 Task: Look for space in Banī Mazār, Egypt from 7th July, 2023 to 14th July, 2023 for 1 adult in price range Rs.6000 to Rs.14000. Place can be shared room with 1  bedroom having 1 bed and 1 bathroom. Property type can be house, flat, guest house, hotel. Amenities needed are: washing machine. Booking option can be shelf check-in. Required host language is English.
Action: Mouse moved to (449, 87)
Screenshot: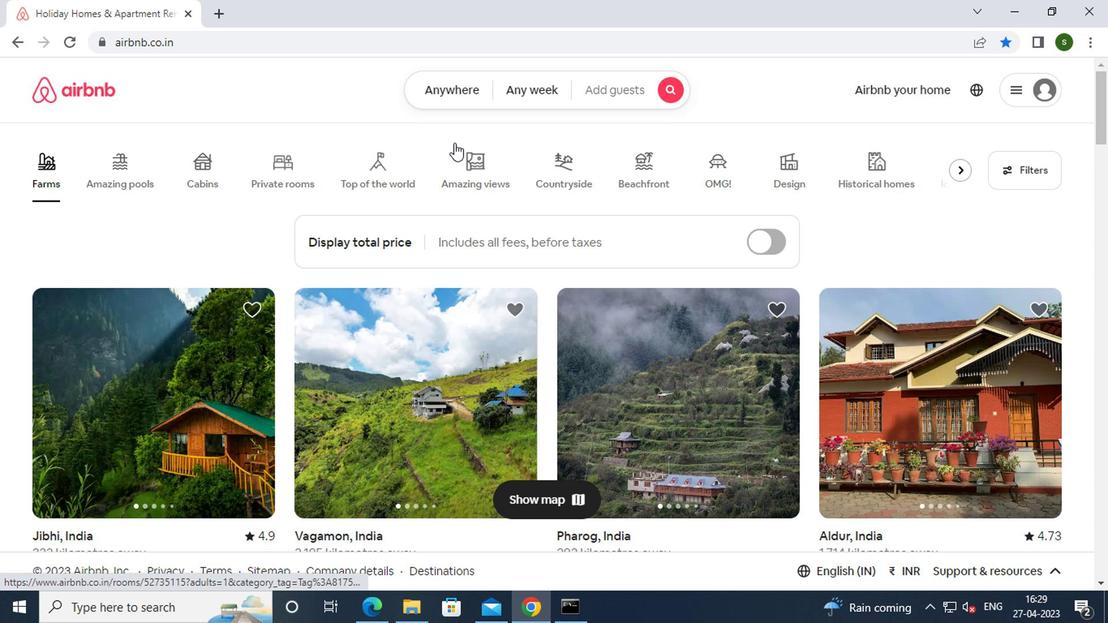 
Action: Mouse pressed left at (449, 87)
Screenshot: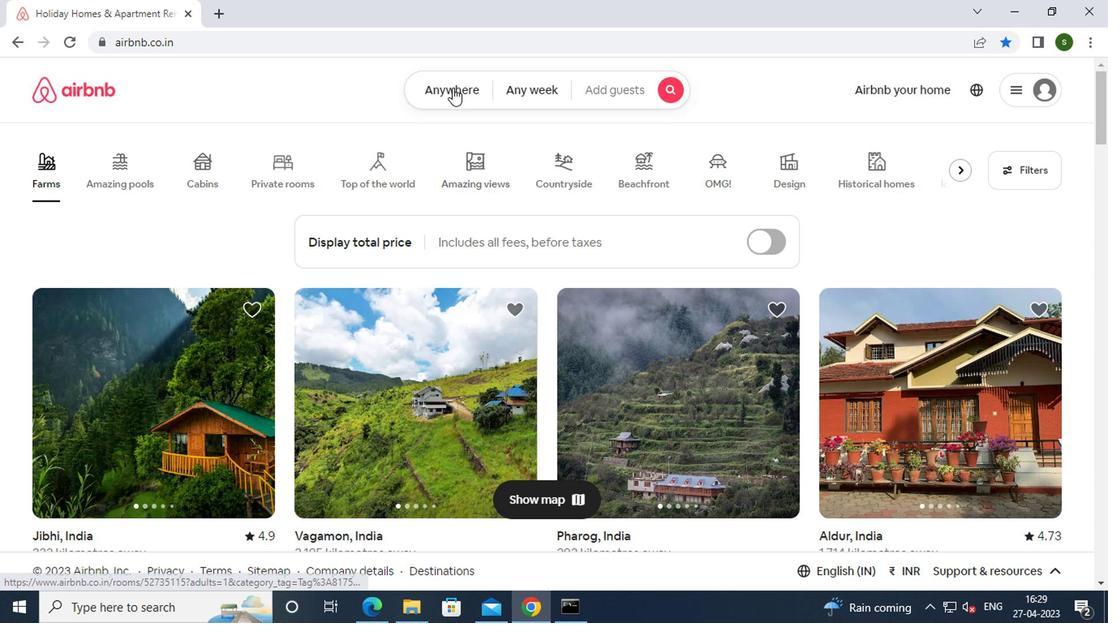 
Action: Mouse moved to (297, 148)
Screenshot: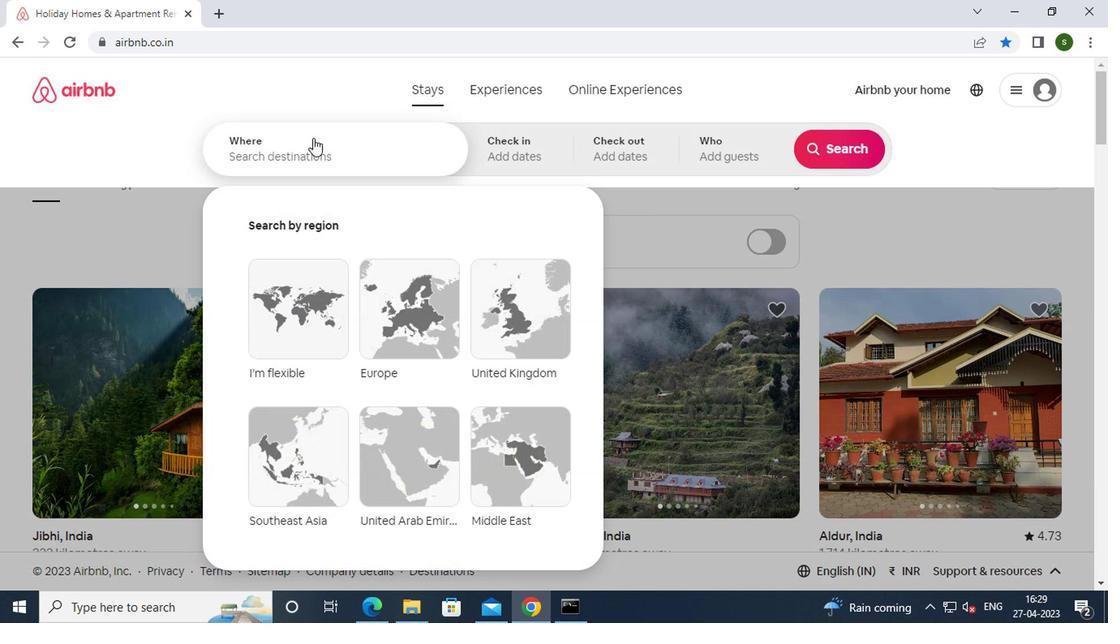 
Action: Mouse pressed left at (297, 148)
Screenshot: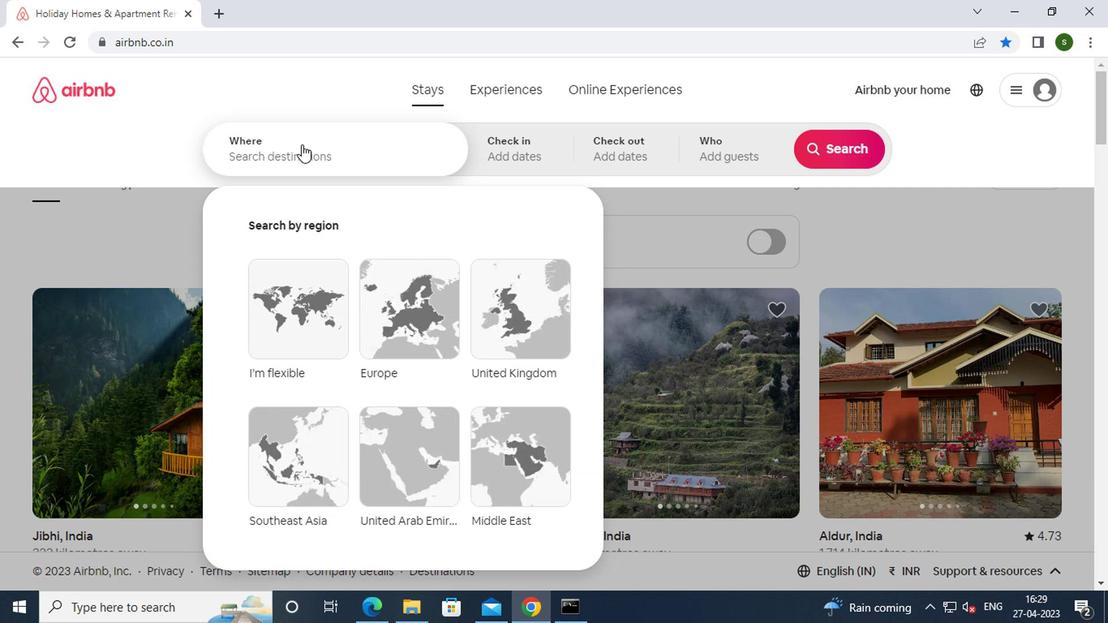 
Action: Key pressed b<Key.caps_lock>ani<Key.space><Key.caps_lock>m<Key.caps_lock>azar
Screenshot: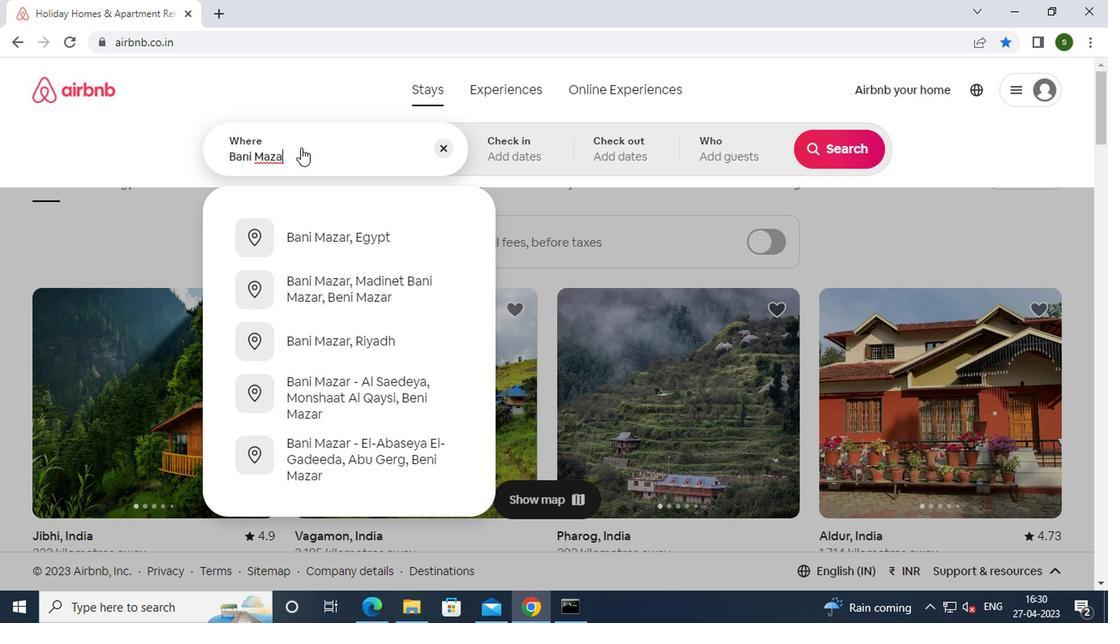 
Action: Mouse moved to (334, 228)
Screenshot: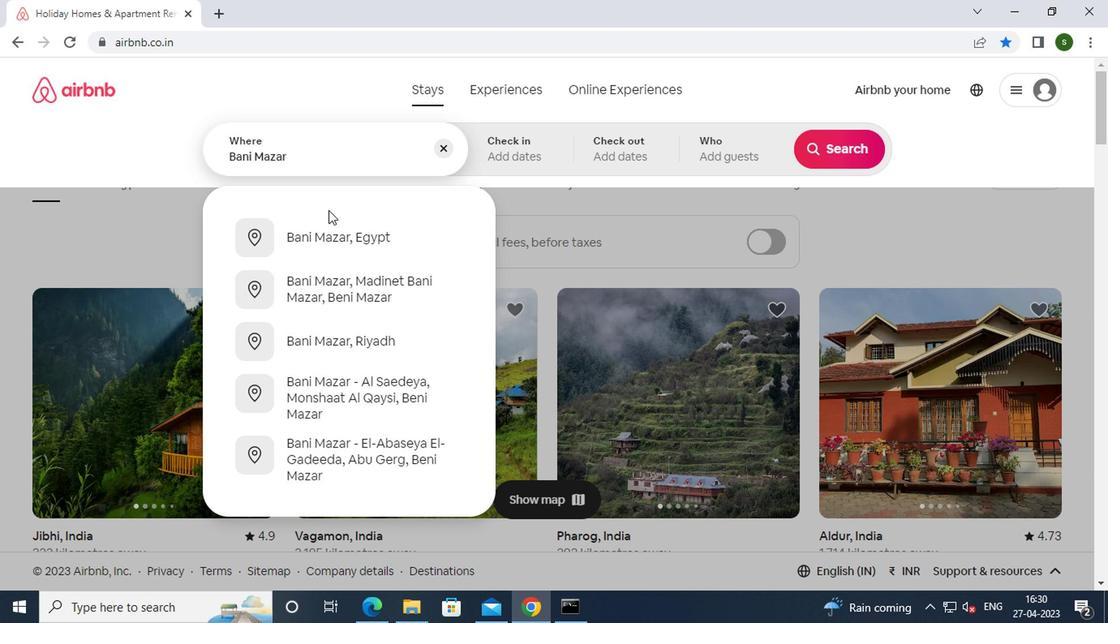 
Action: Mouse pressed left at (334, 228)
Screenshot: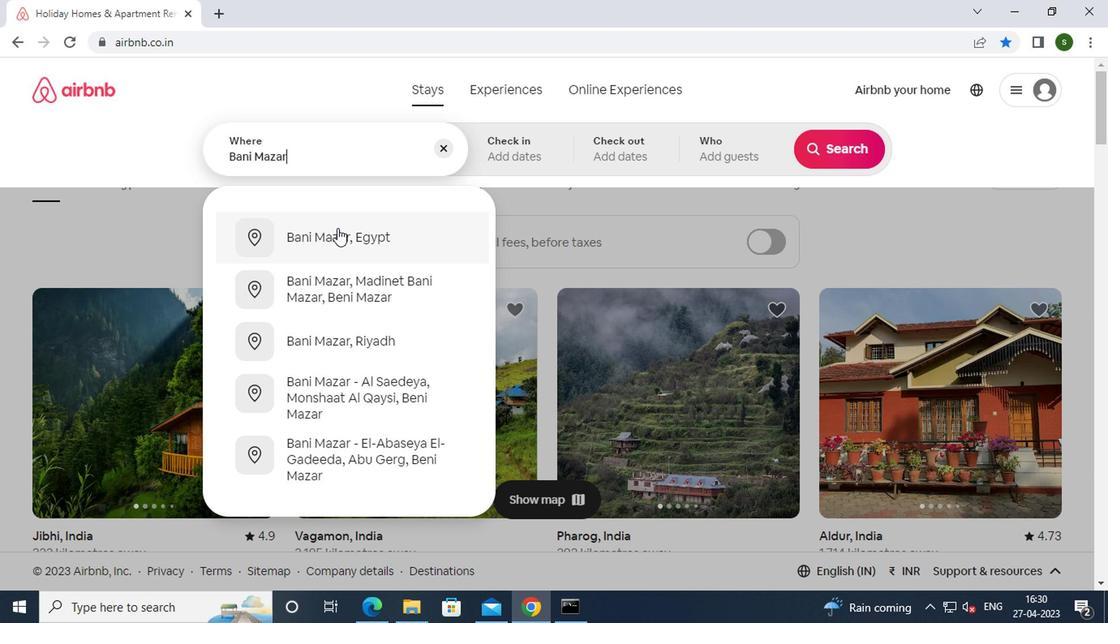 
Action: Mouse moved to (822, 278)
Screenshot: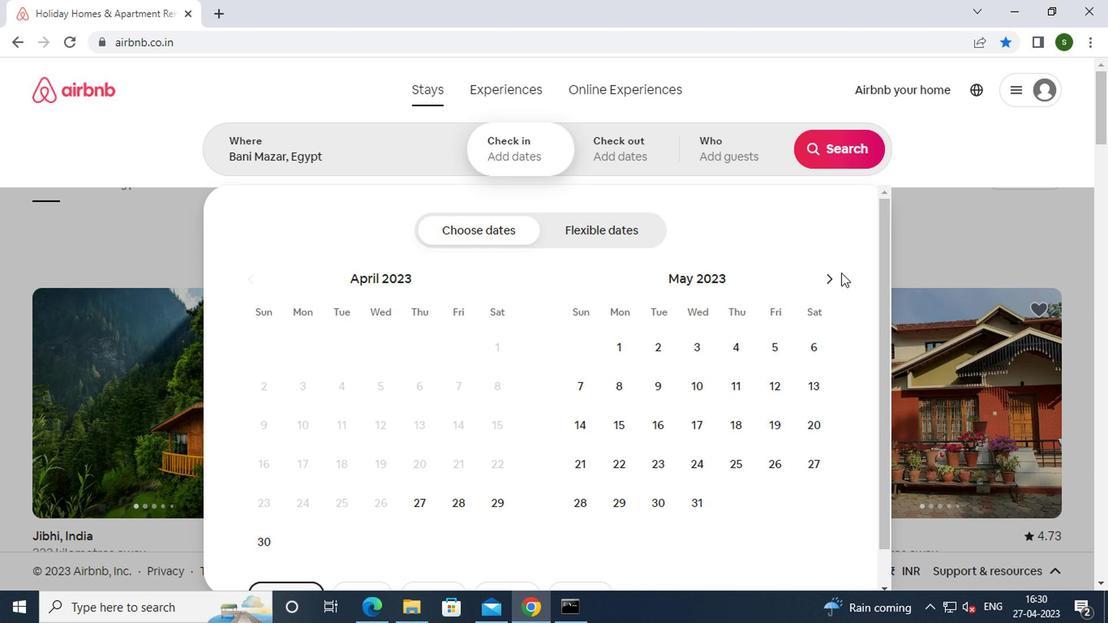 
Action: Mouse pressed left at (822, 278)
Screenshot: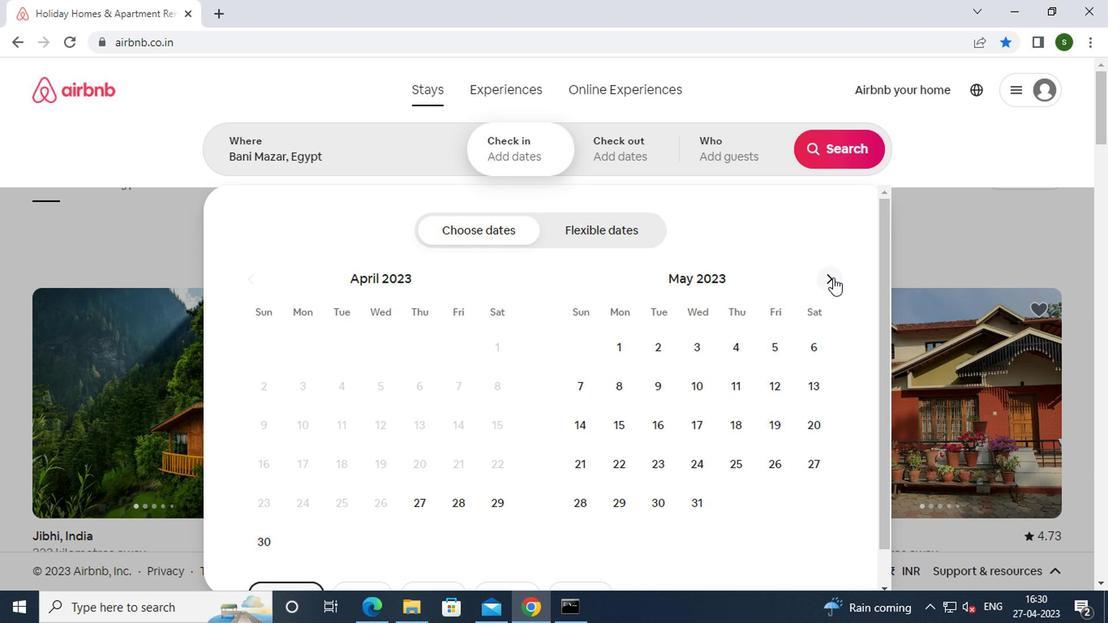 
Action: Mouse pressed left at (822, 278)
Screenshot: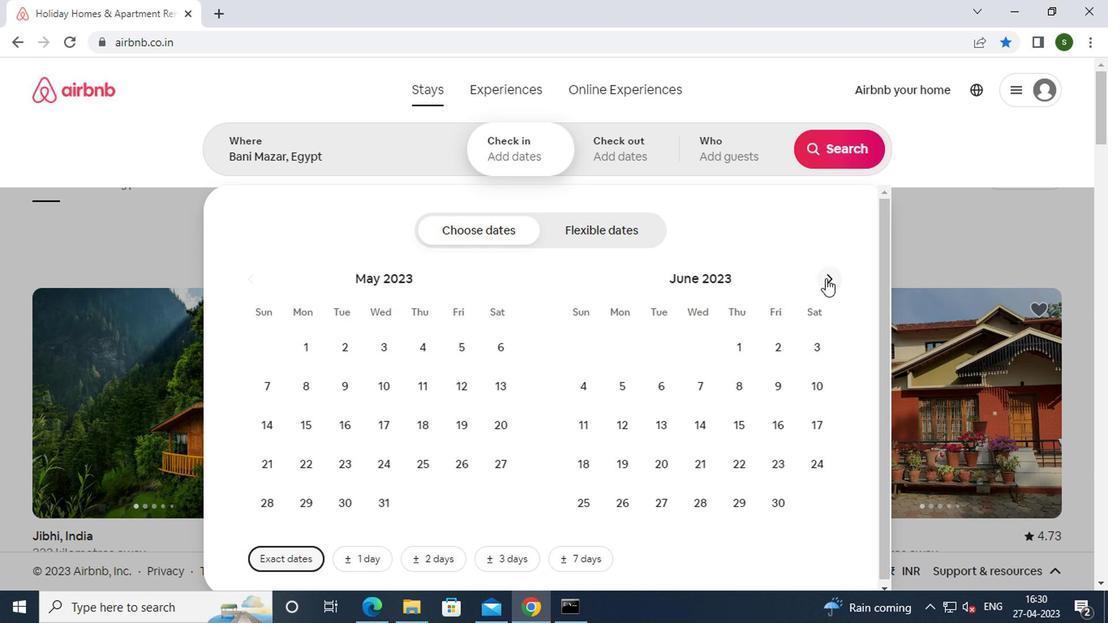
Action: Mouse moved to (776, 384)
Screenshot: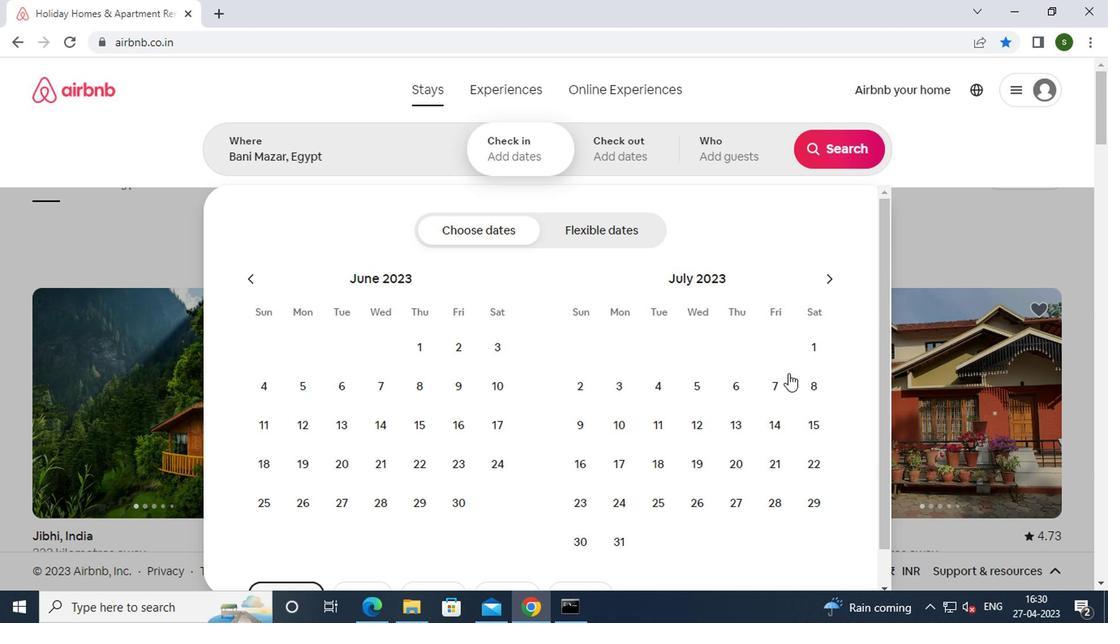 
Action: Mouse pressed left at (776, 384)
Screenshot: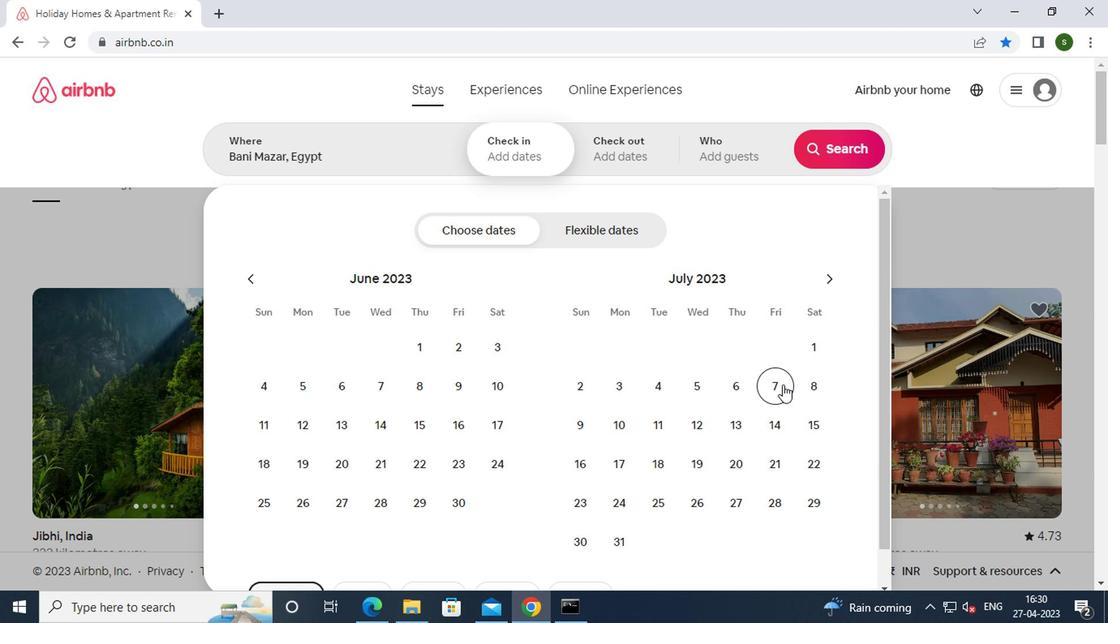 
Action: Mouse moved to (776, 420)
Screenshot: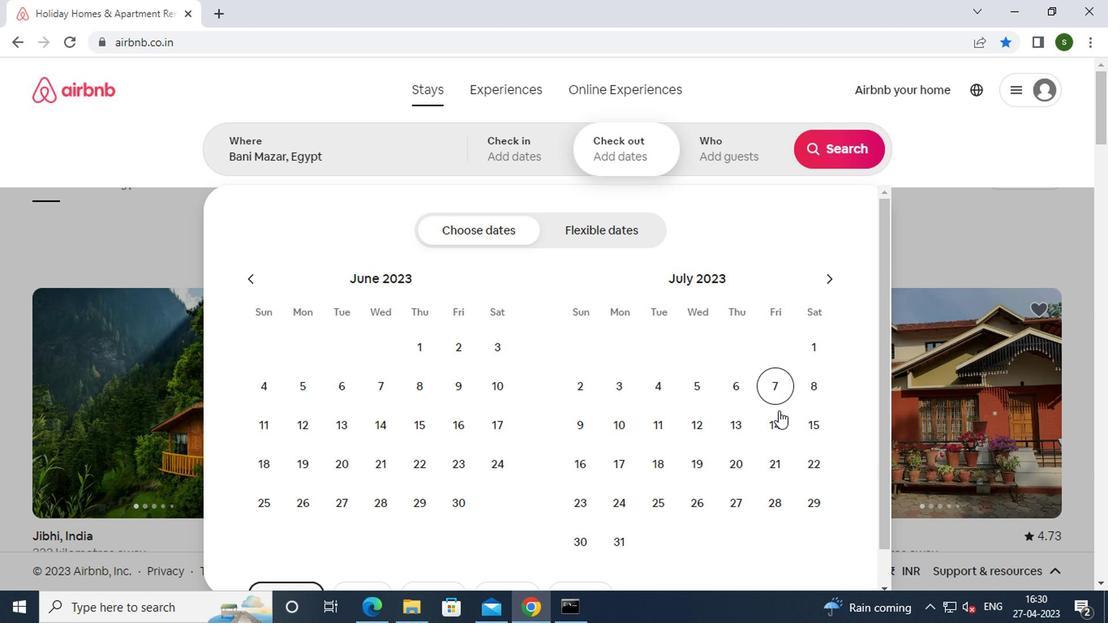 
Action: Mouse pressed left at (776, 420)
Screenshot: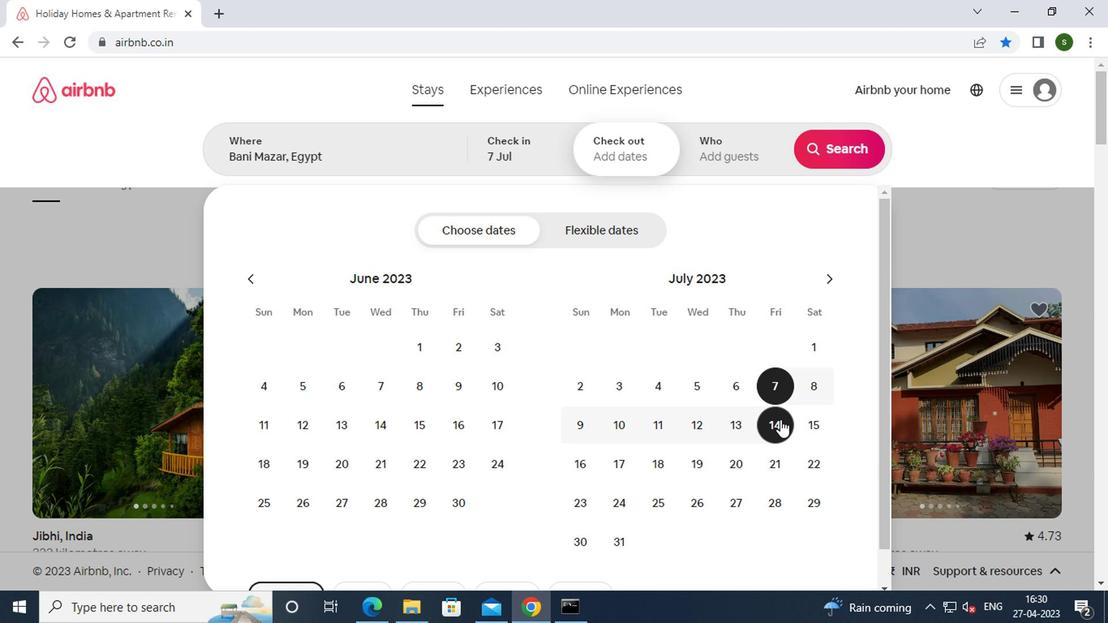 
Action: Mouse moved to (721, 152)
Screenshot: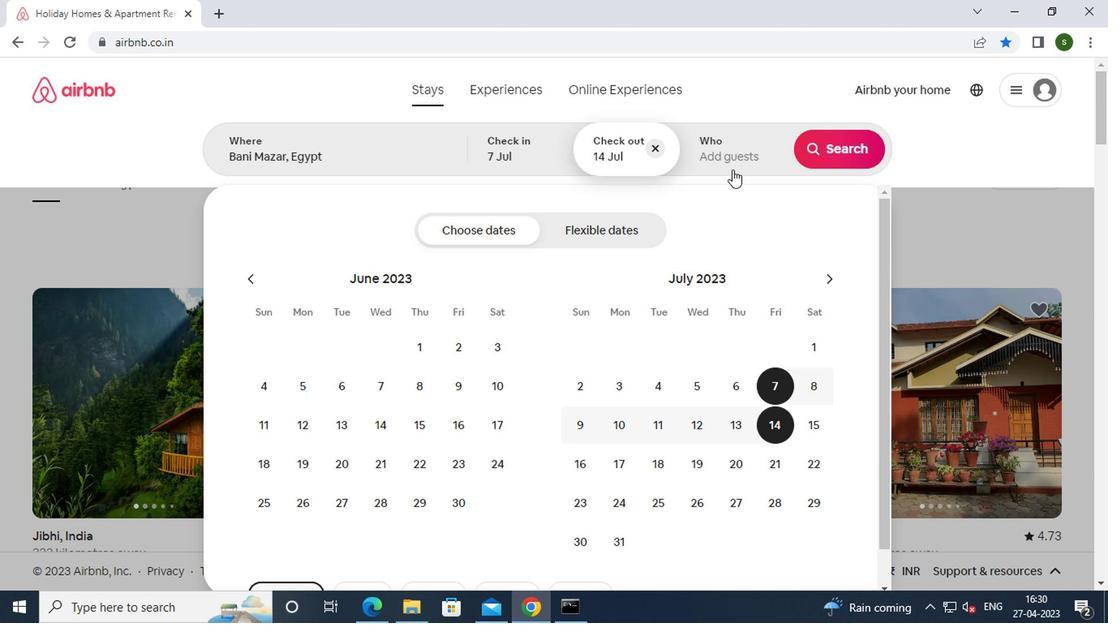 
Action: Mouse pressed left at (721, 152)
Screenshot: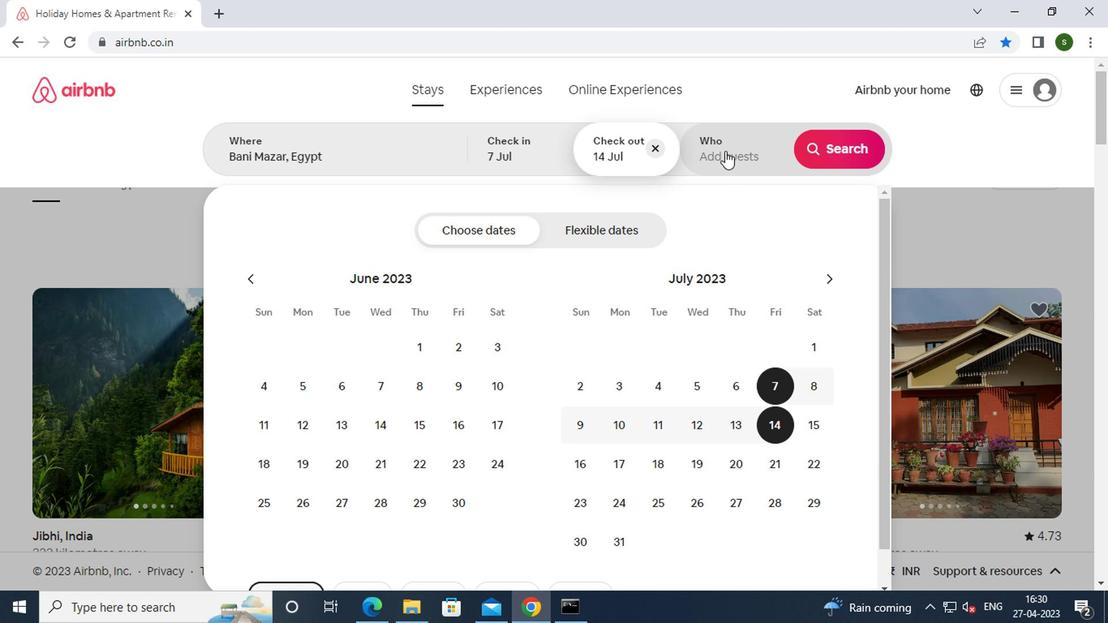 
Action: Mouse moved to (836, 238)
Screenshot: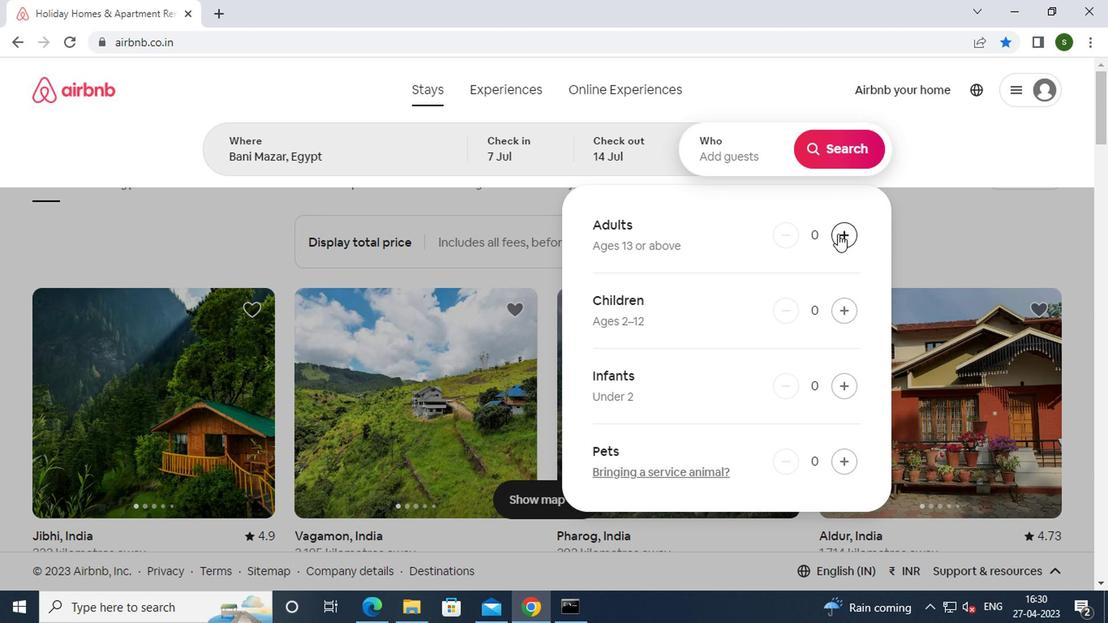 
Action: Mouse pressed left at (836, 238)
Screenshot: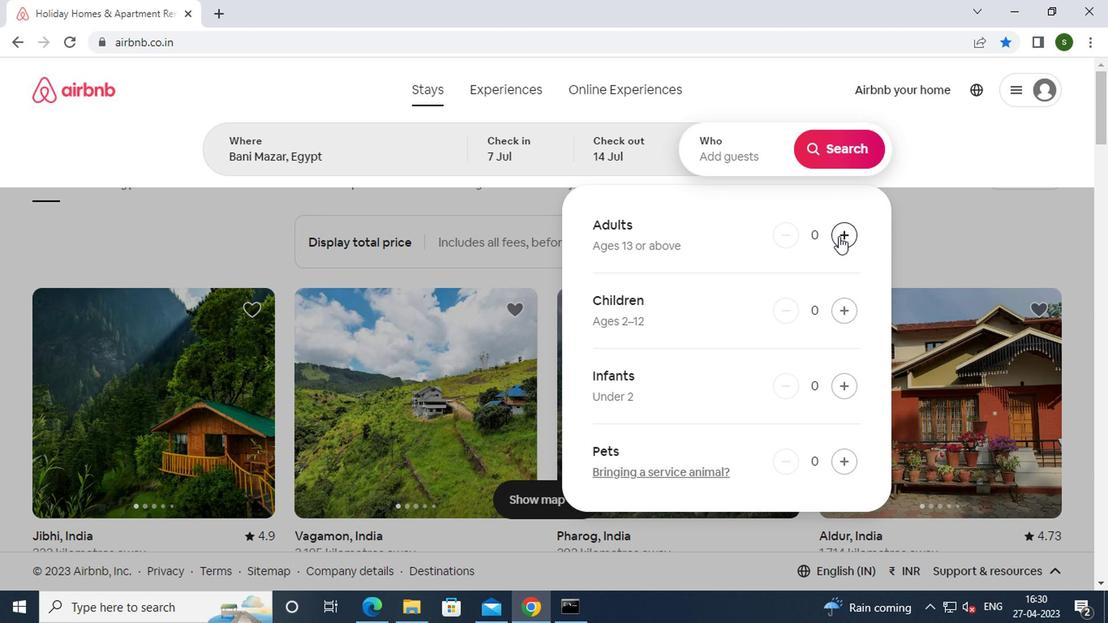 
Action: Mouse moved to (846, 154)
Screenshot: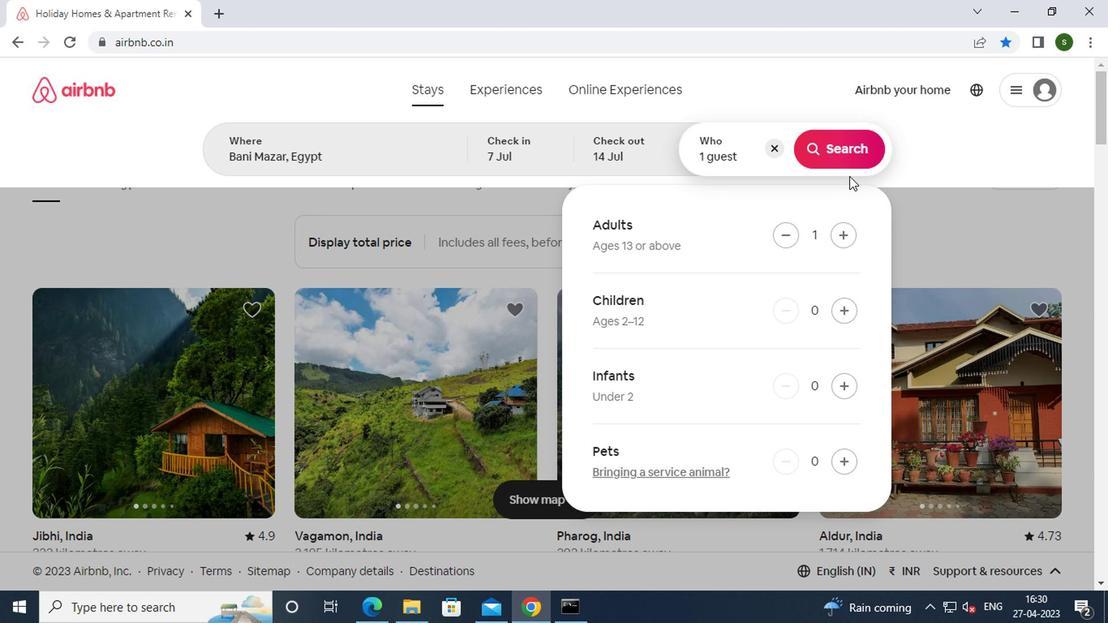 
Action: Mouse pressed left at (846, 154)
Screenshot: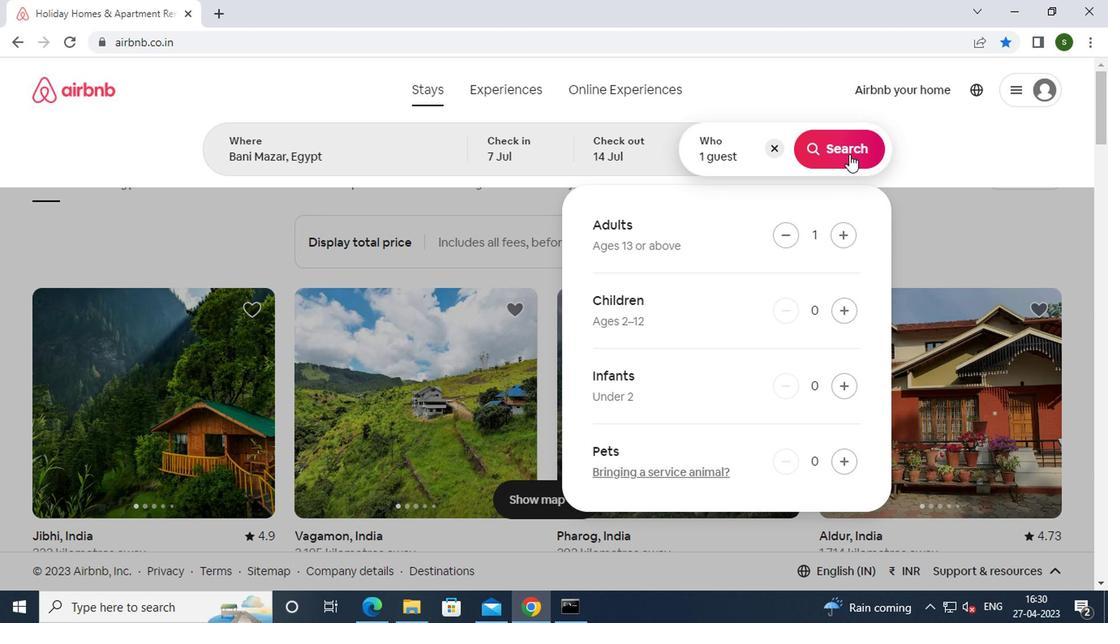 
Action: Mouse moved to (1032, 151)
Screenshot: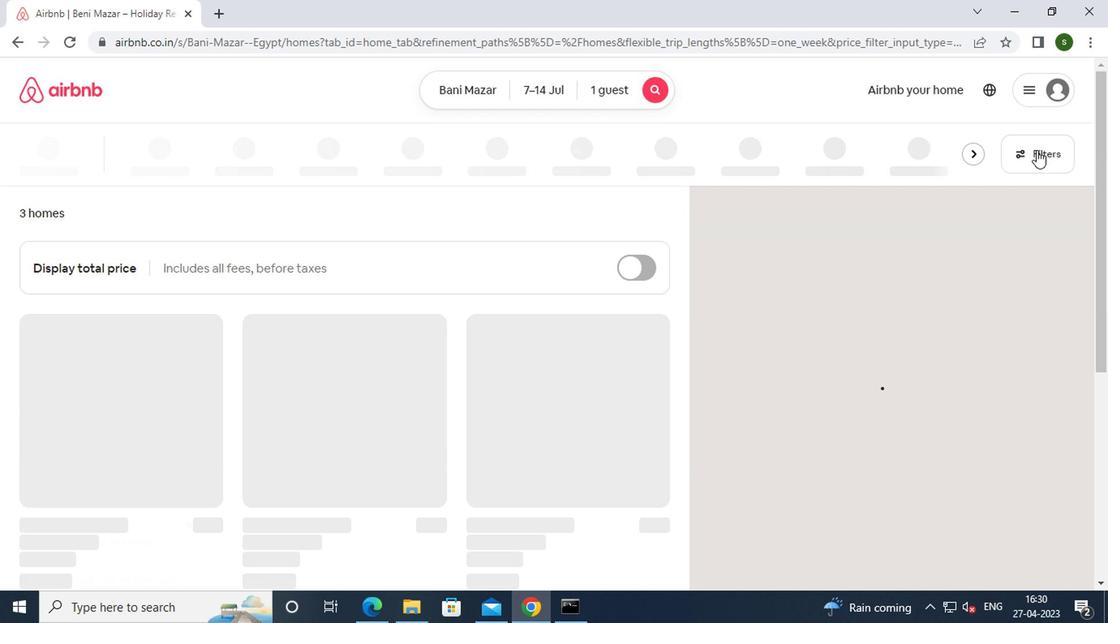 
Action: Mouse pressed left at (1032, 151)
Screenshot: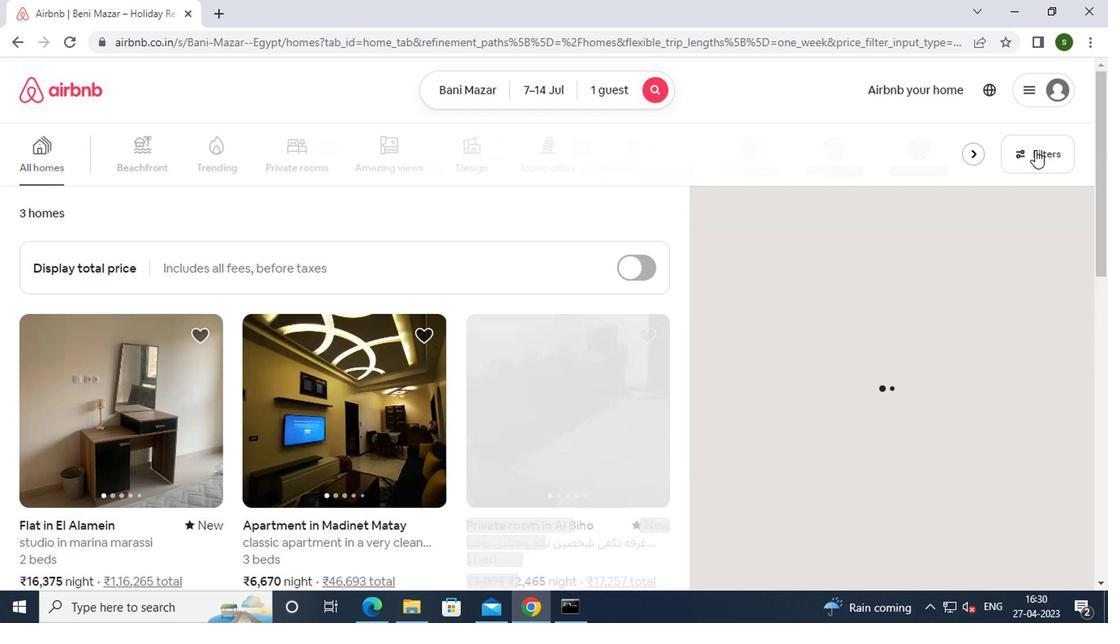 
Action: Mouse moved to (424, 346)
Screenshot: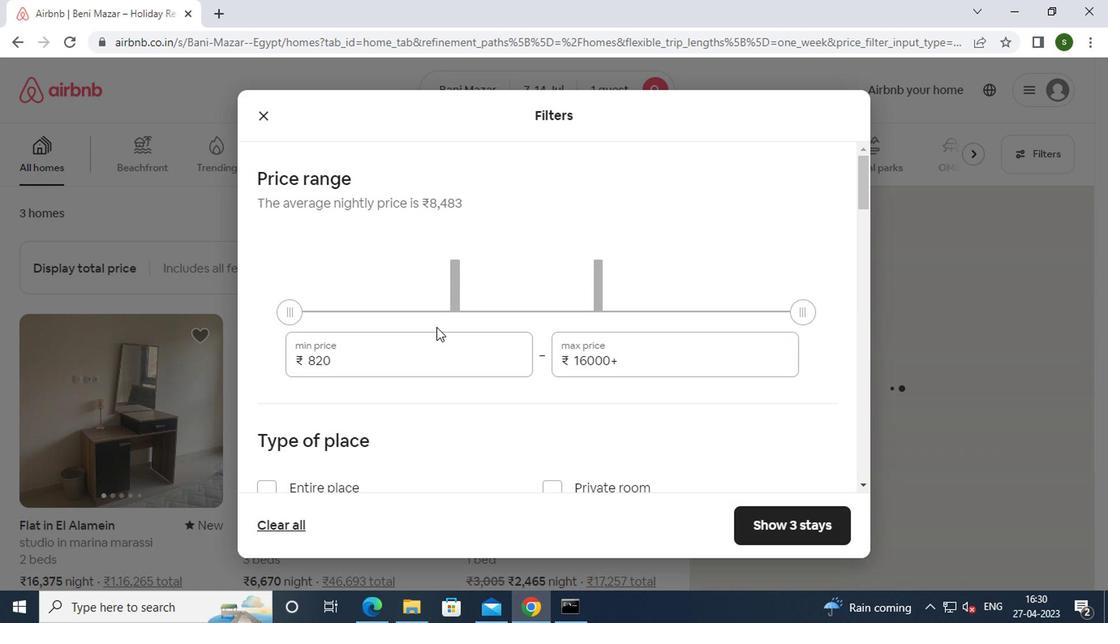 
Action: Mouse pressed left at (424, 346)
Screenshot: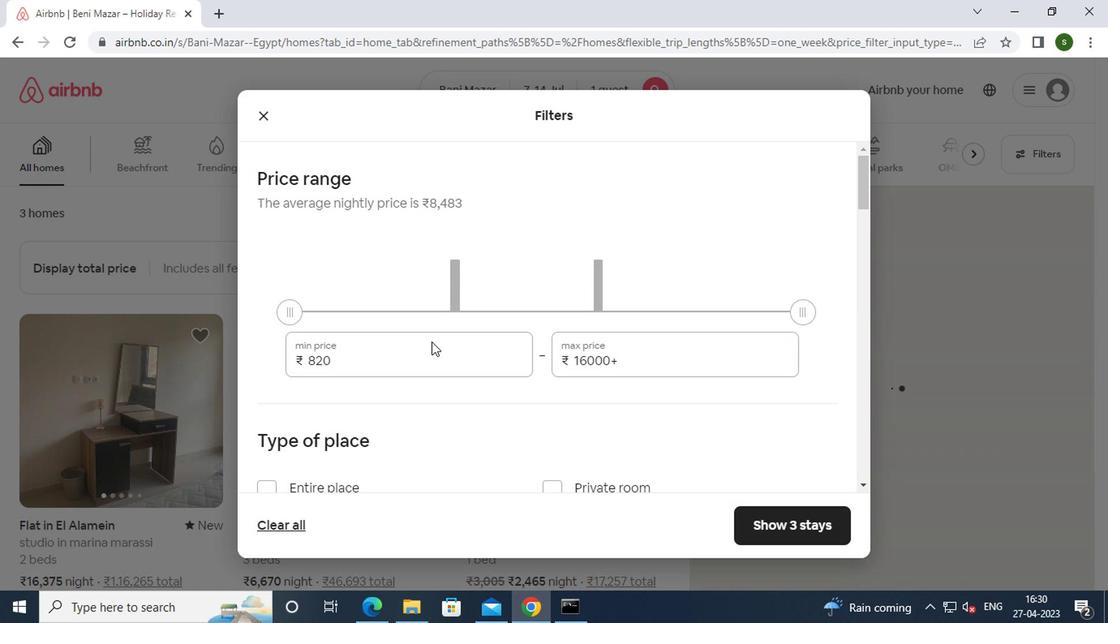 
Action: Key pressed <Key.backspace><Key.backspace><Key.backspace><Key.backspace><Key.backspace>6000
Screenshot: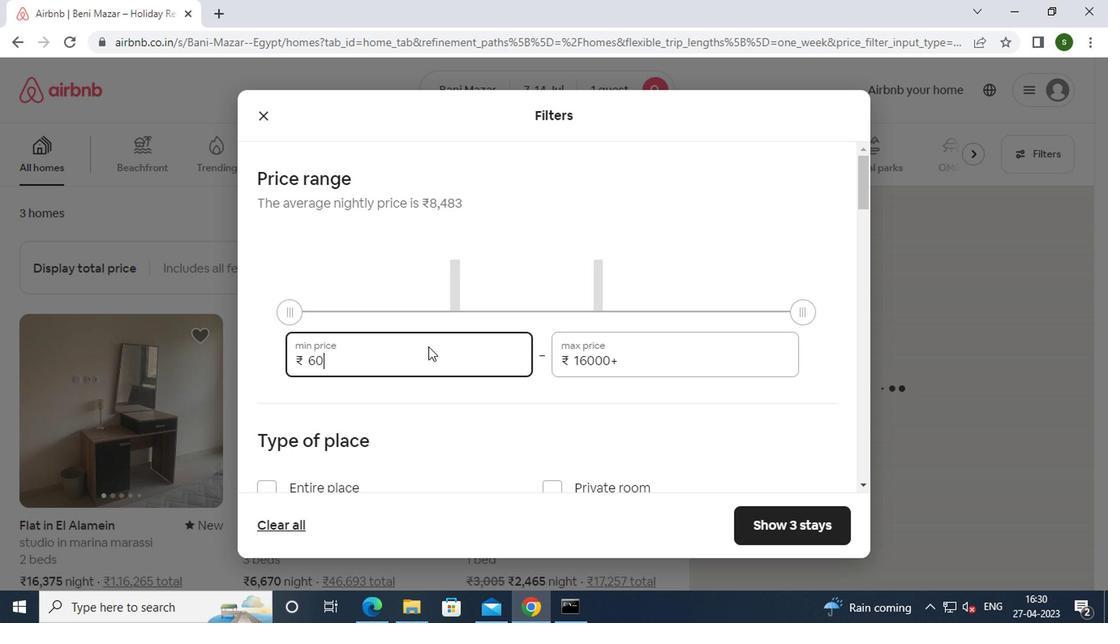 
Action: Mouse moved to (624, 364)
Screenshot: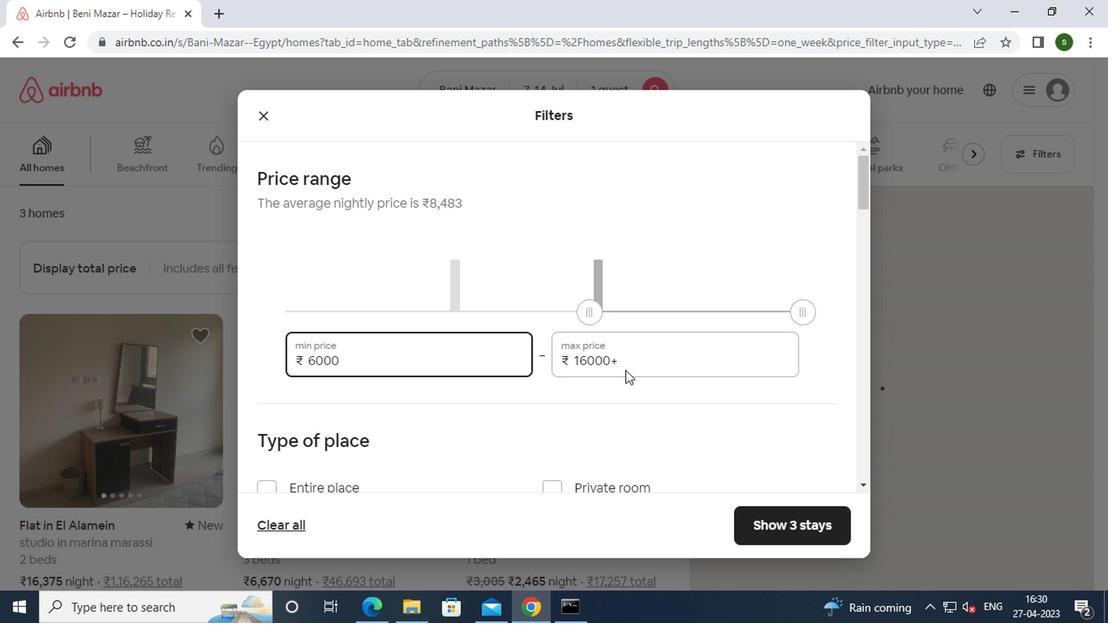 
Action: Mouse pressed left at (624, 364)
Screenshot: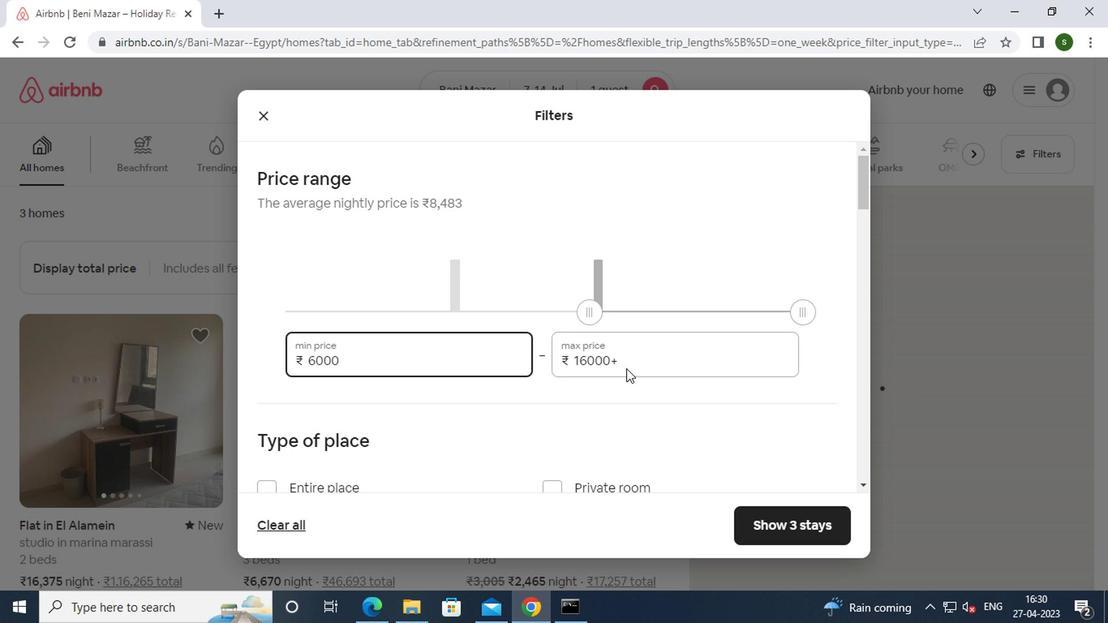 
Action: Key pressed <Key.backspace><Key.backspace><Key.backspace><Key.backspace><Key.backspace><Key.backspace><Key.backspace><Key.backspace><Key.backspace><Key.backspace><Key.backspace><Key.backspace><Key.backspace><Key.backspace><Key.backspace>14000
Screenshot: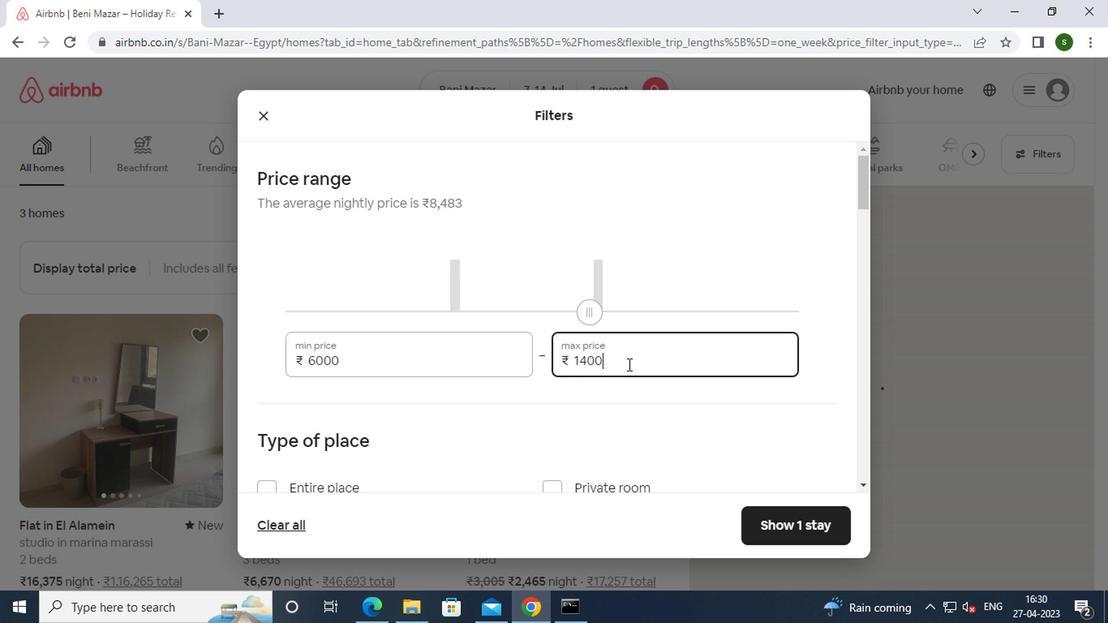 
Action: Mouse moved to (537, 354)
Screenshot: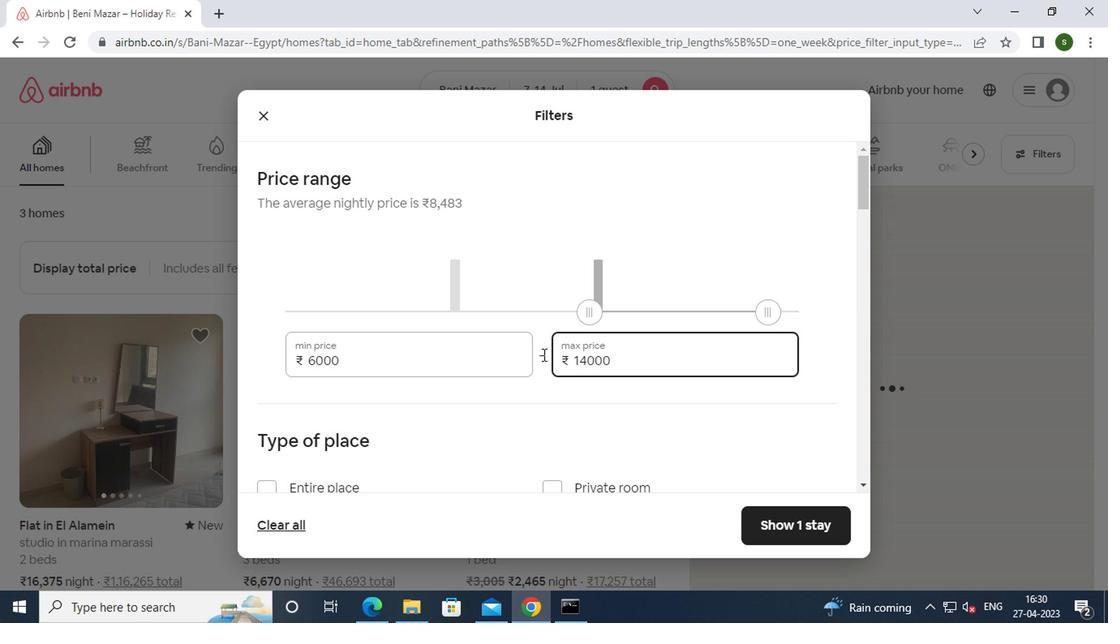 
Action: Mouse scrolled (537, 353) with delta (0, -1)
Screenshot: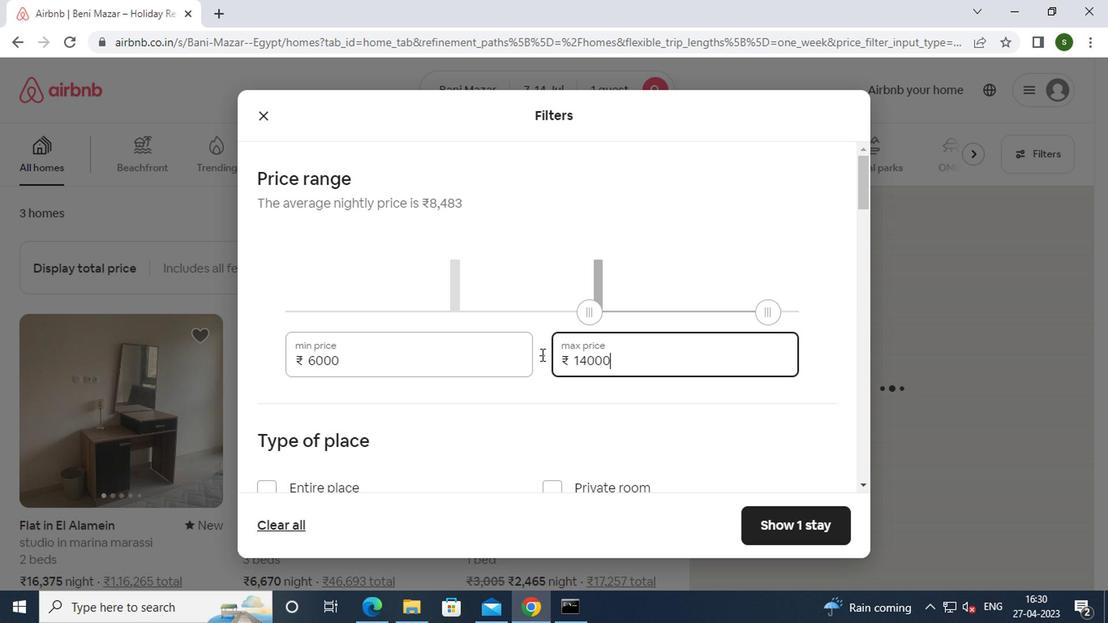 
Action: Mouse scrolled (537, 353) with delta (0, -1)
Screenshot: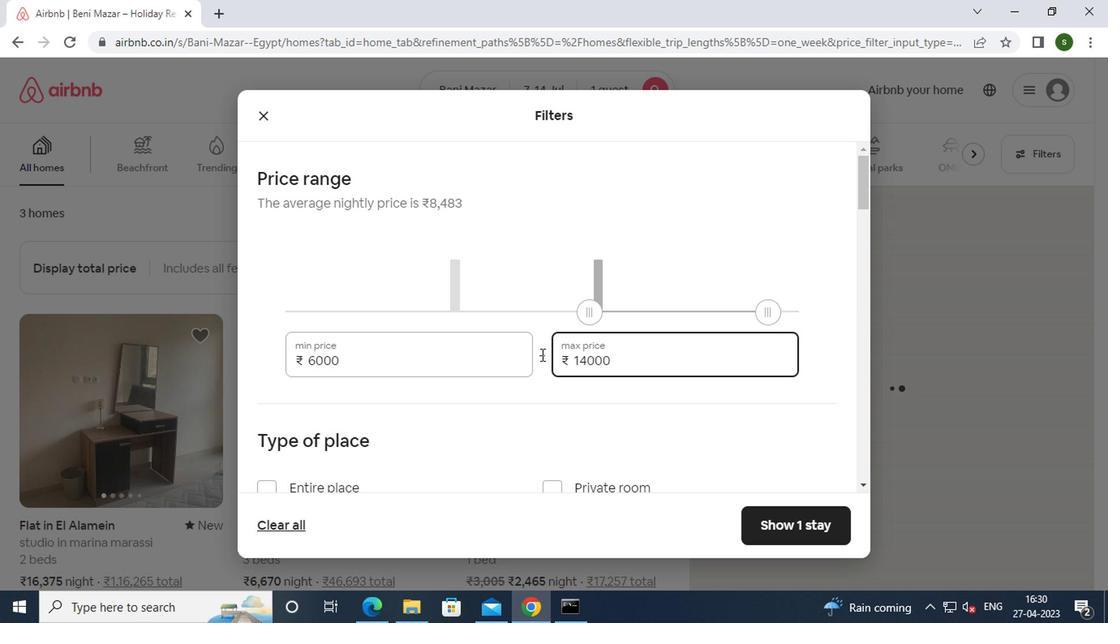 
Action: Mouse moved to (354, 403)
Screenshot: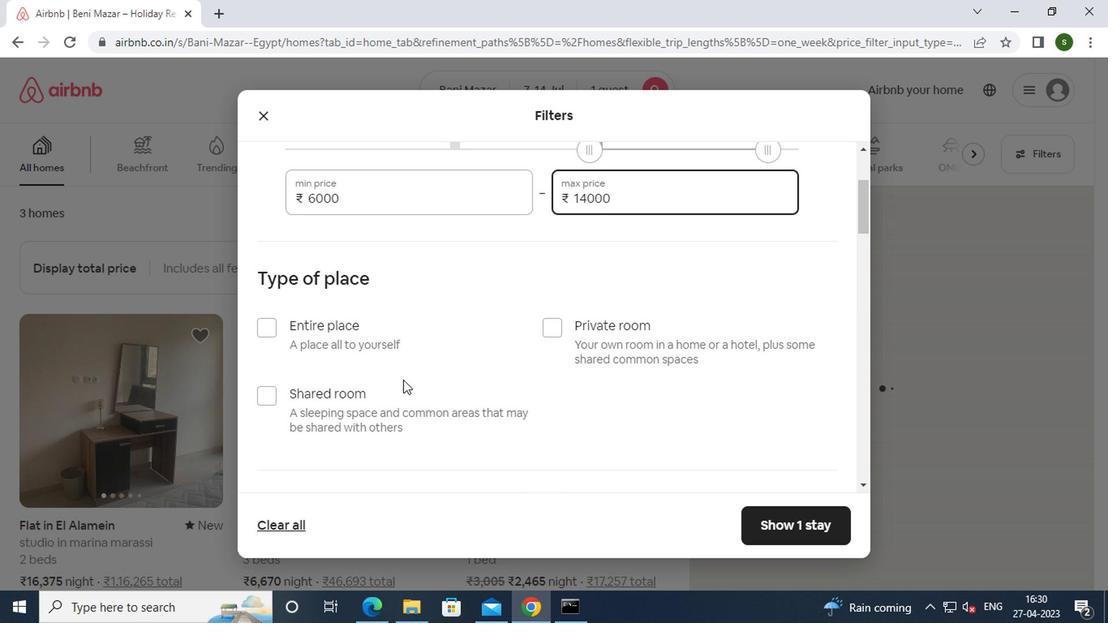 
Action: Mouse pressed left at (354, 403)
Screenshot: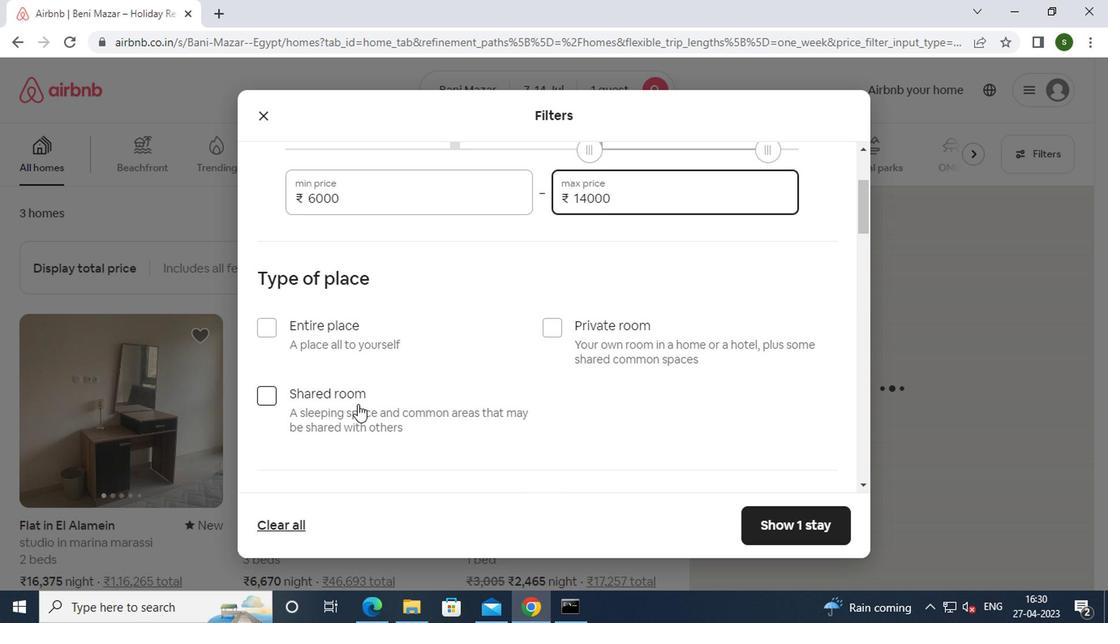
Action: Mouse moved to (393, 375)
Screenshot: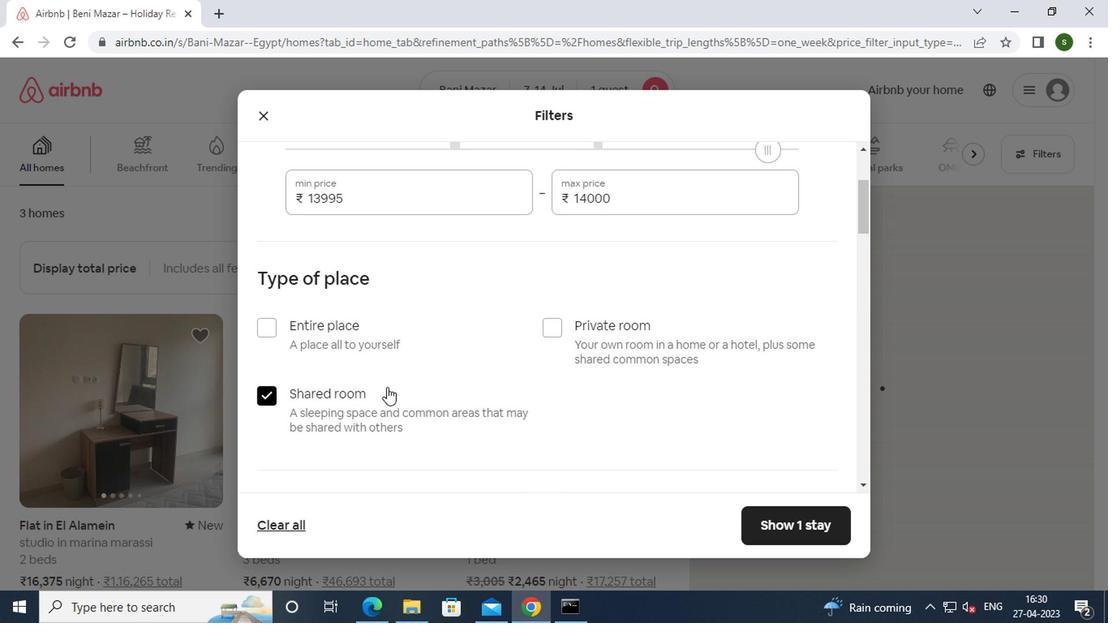 
Action: Mouse scrolled (393, 374) with delta (0, 0)
Screenshot: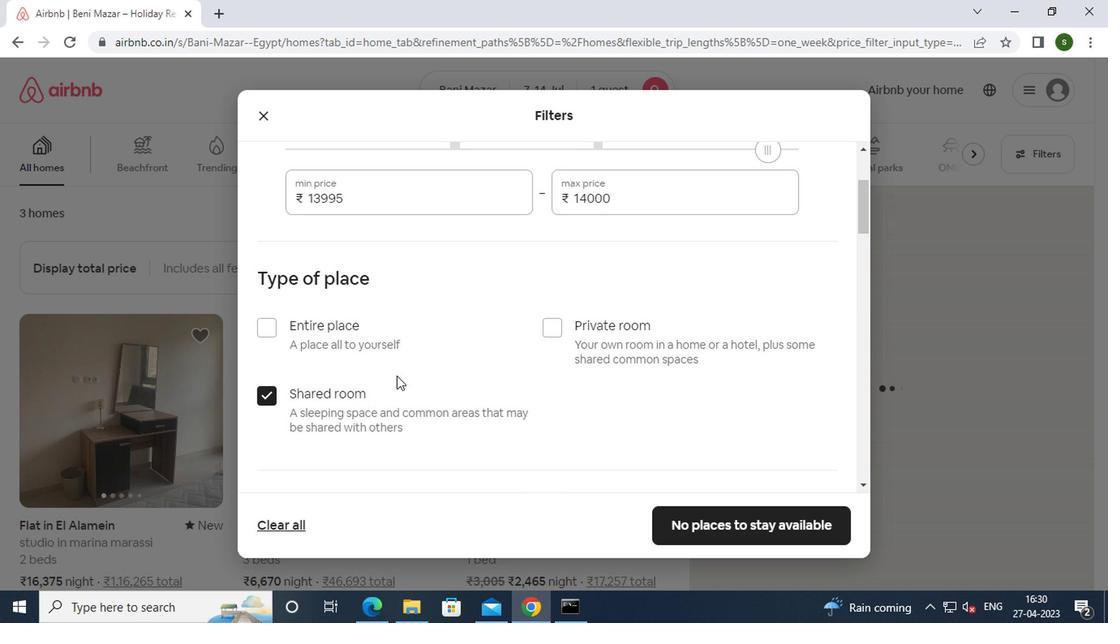 
Action: Mouse scrolled (393, 374) with delta (0, 0)
Screenshot: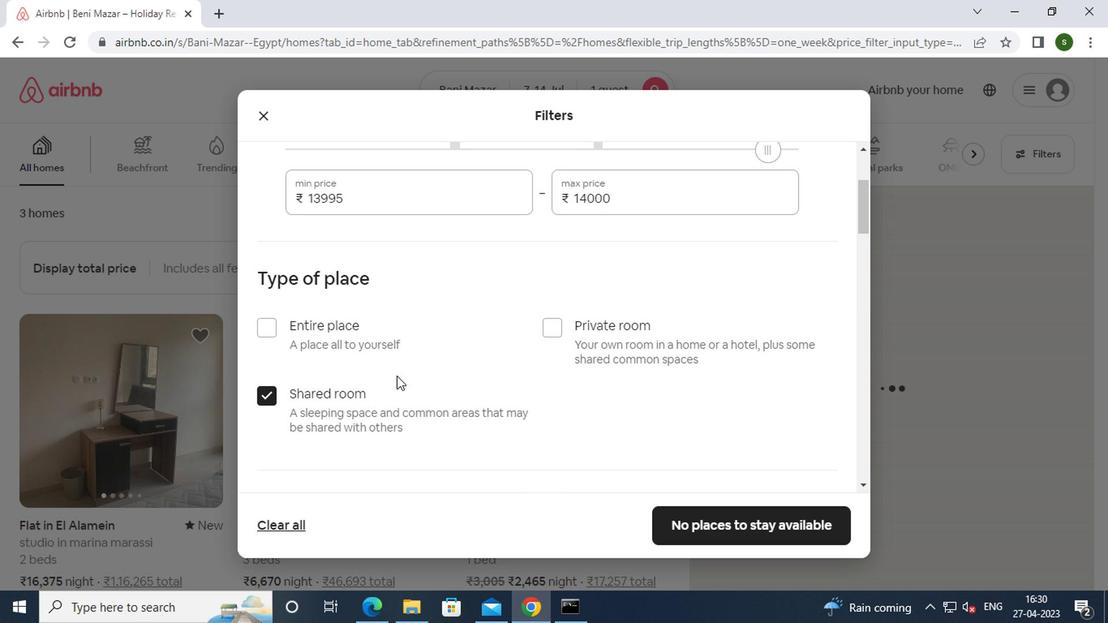 
Action: Mouse scrolled (393, 374) with delta (0, 0)
Screenshot: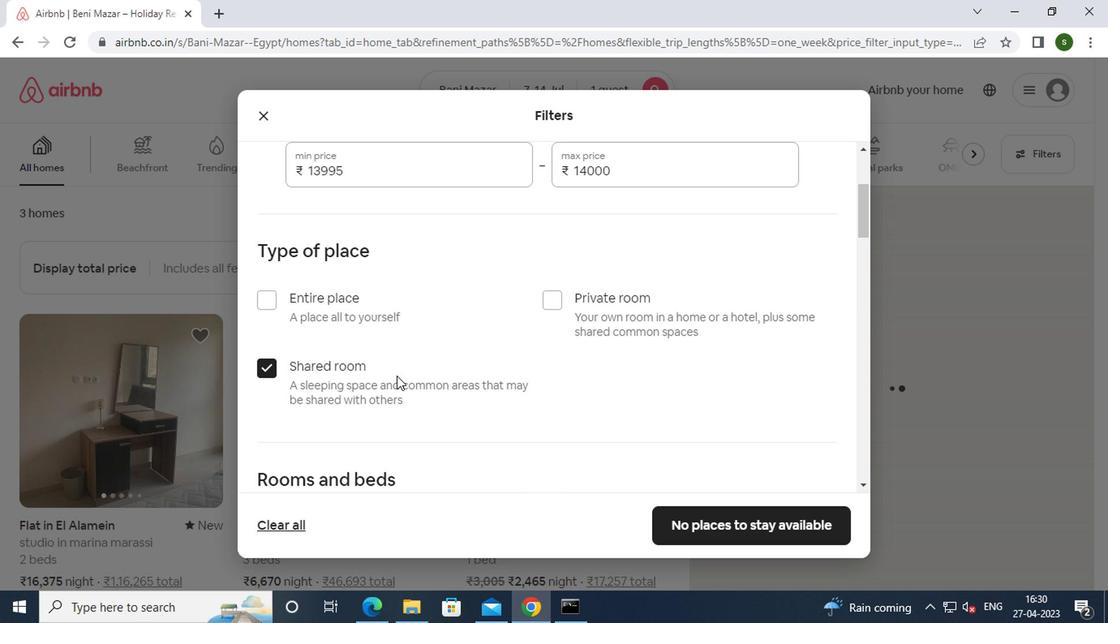 
Action: Mouse scrolled (393, 374) with delta (0, 0)
Screenshot: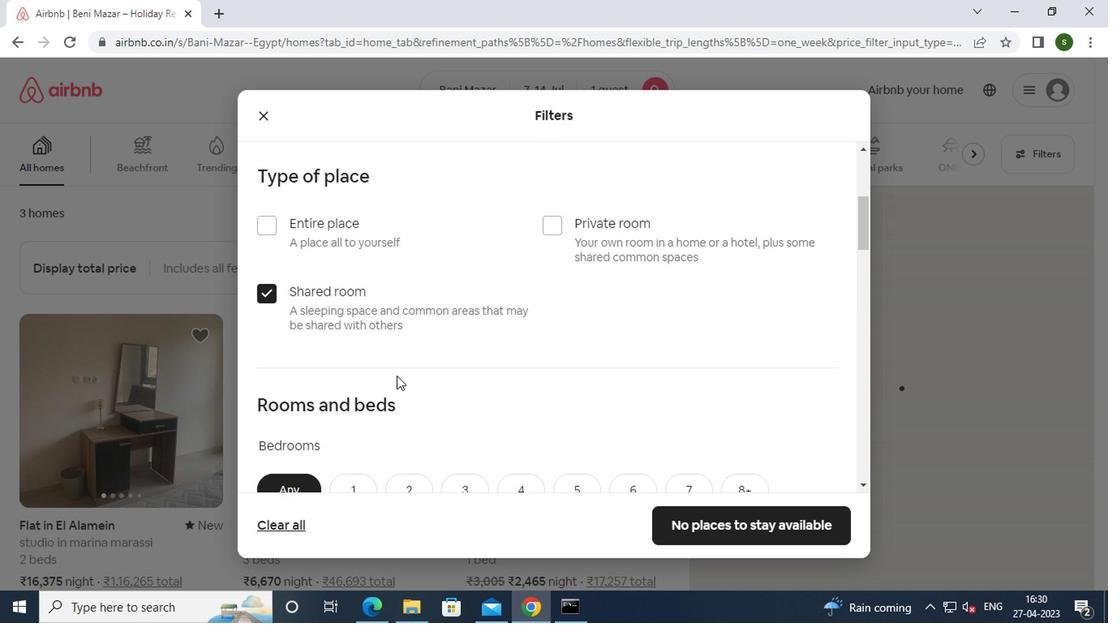 
Action: Mouse moved to (344, 268)
Screenshot: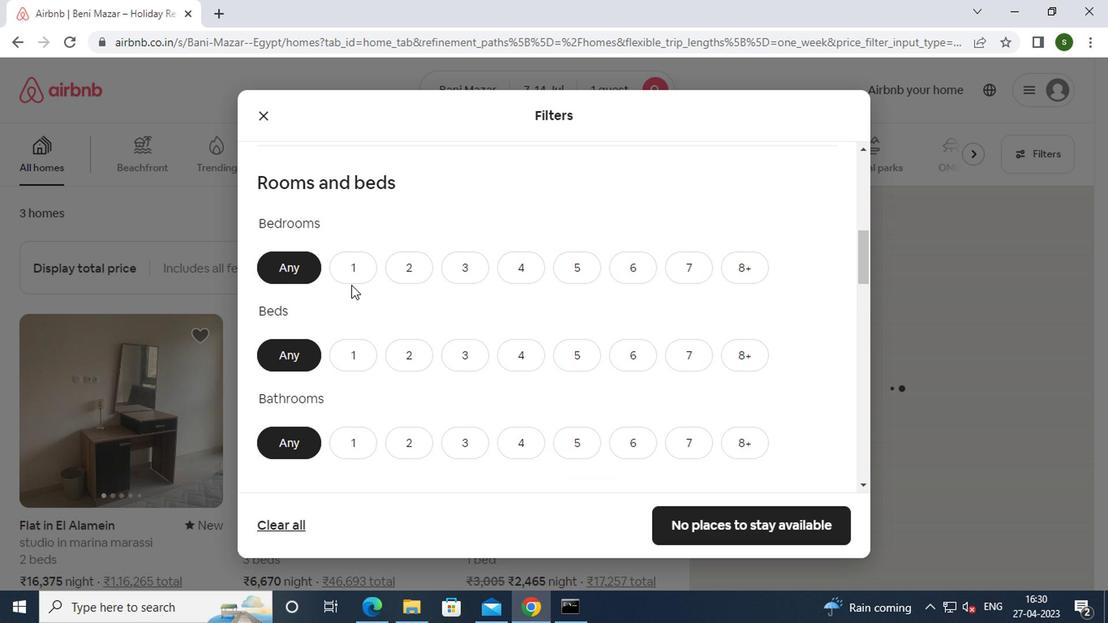 
Action: Mouse pressed left at (344, 268)
Screenshot: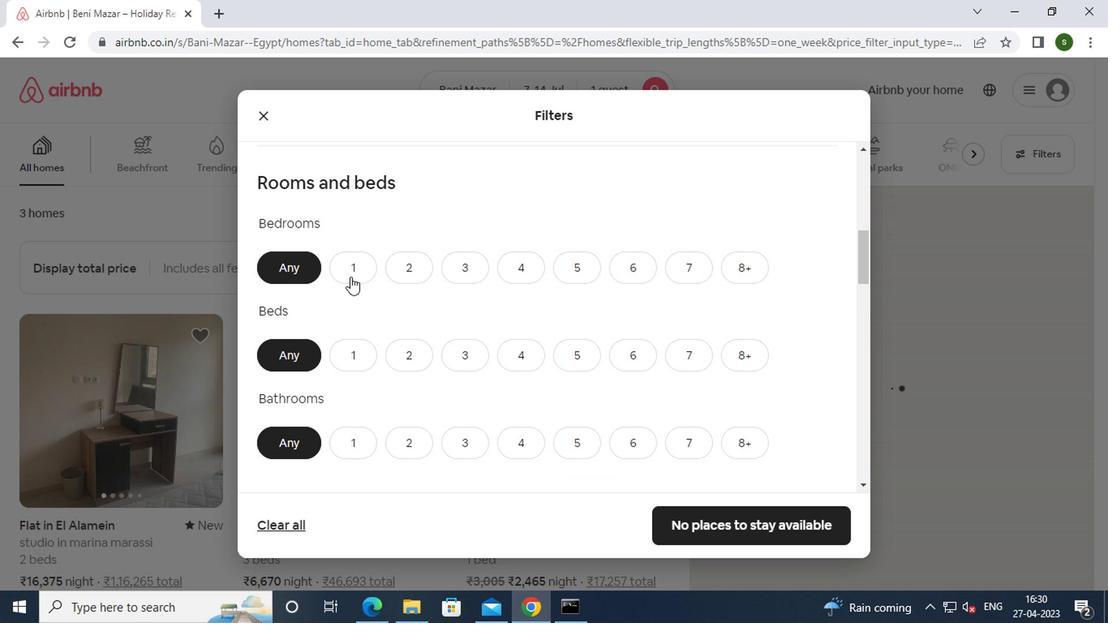 
Action: Mouse moved to (350, 363)
Screenshot: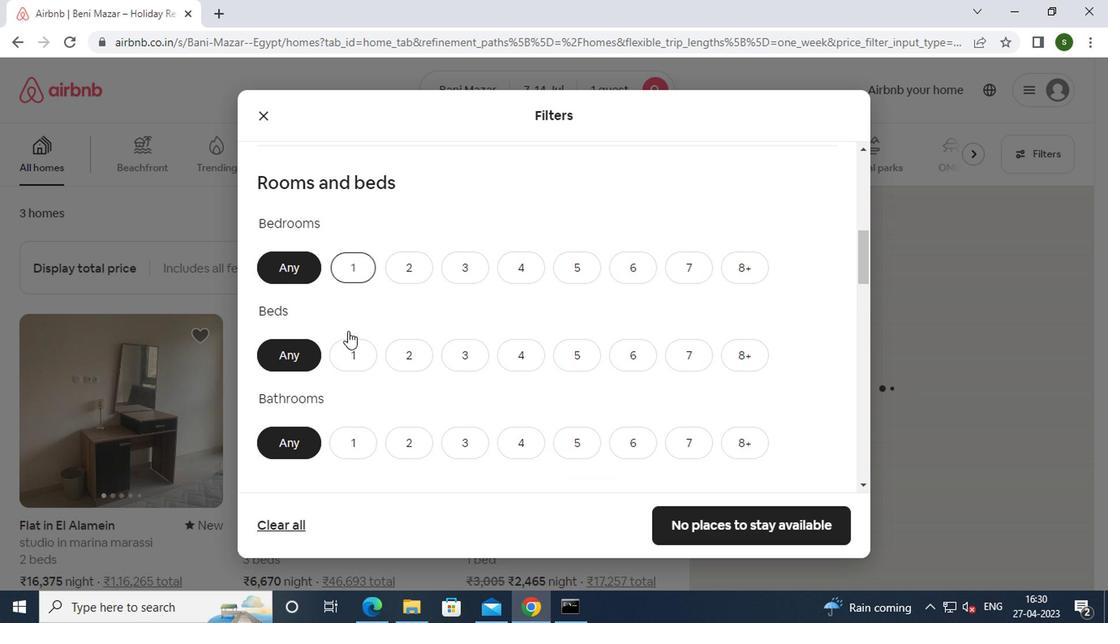 
Action: Mouse pressed left at (350, 363)
Screenshot: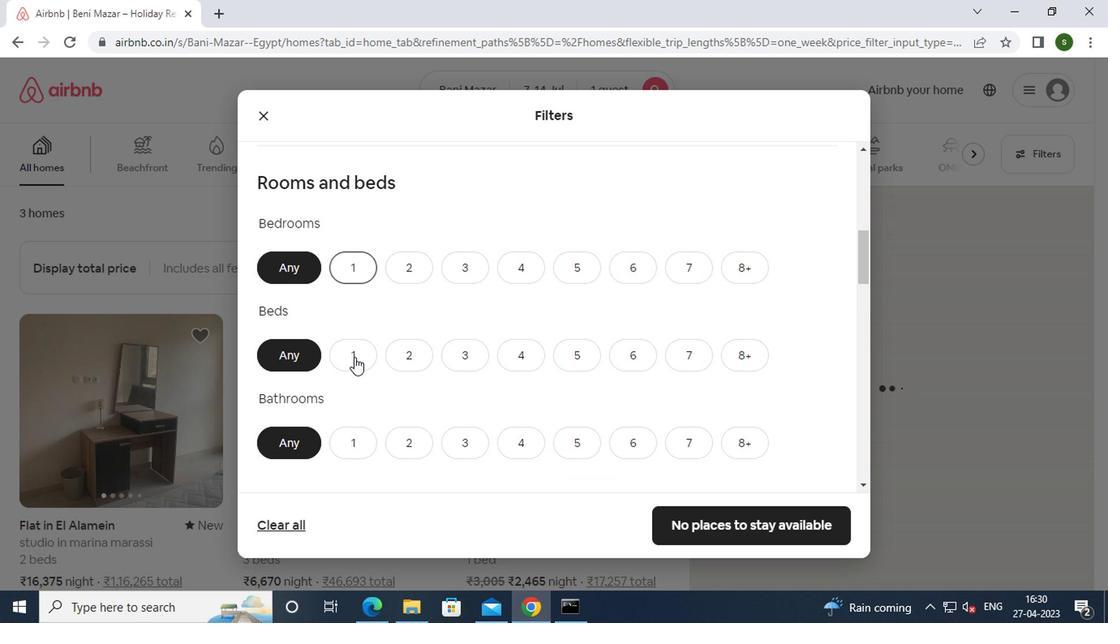 
Action: Mouse moved to (355, 438)
Screenshot: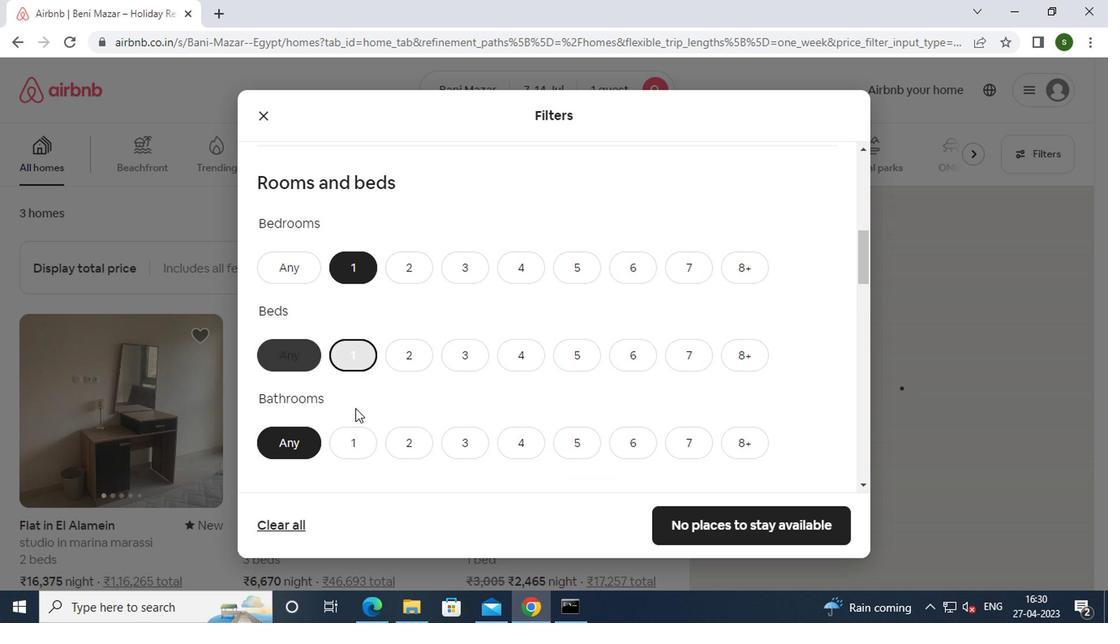 
Action: Mouse pressed left at (355, 438)
Screenshot: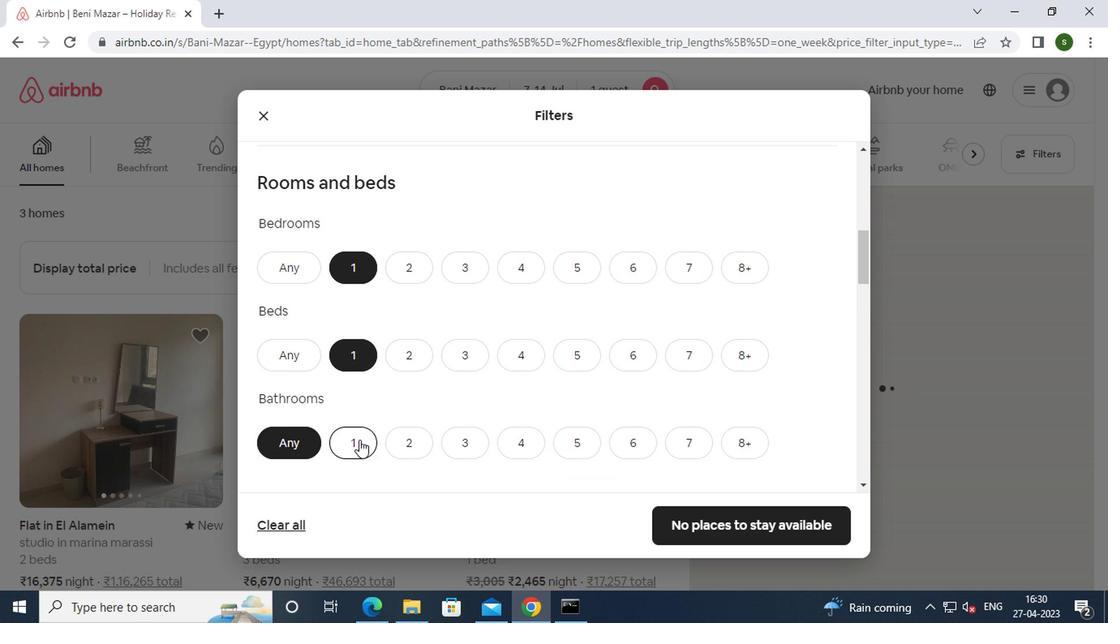 
Action: Mouse moved to (441, 369)
Screenshot: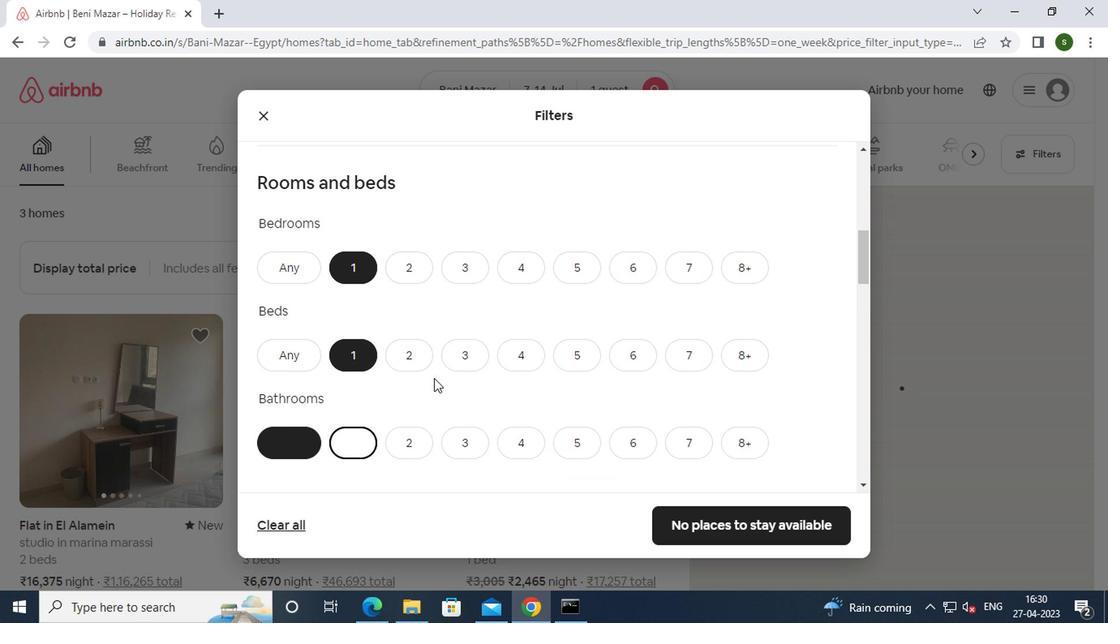 
Action: Mouse scrolled (441, 368) with delta (0, 0)
Screenshot: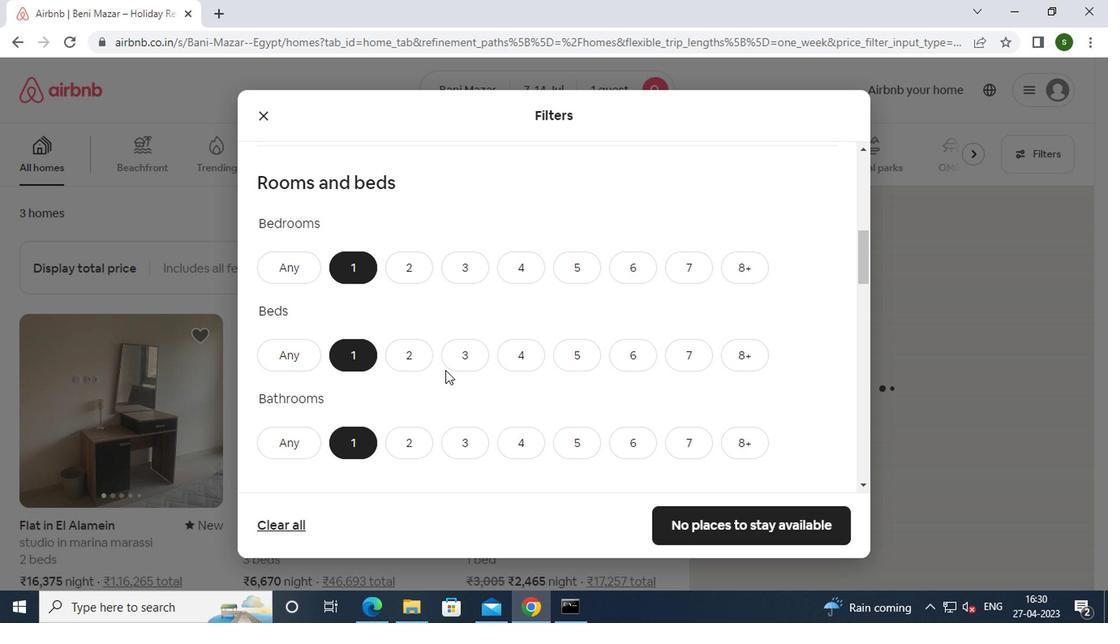 
Action: Mouse scrolled (441, 368) with delta (0, 0)
Screenshot: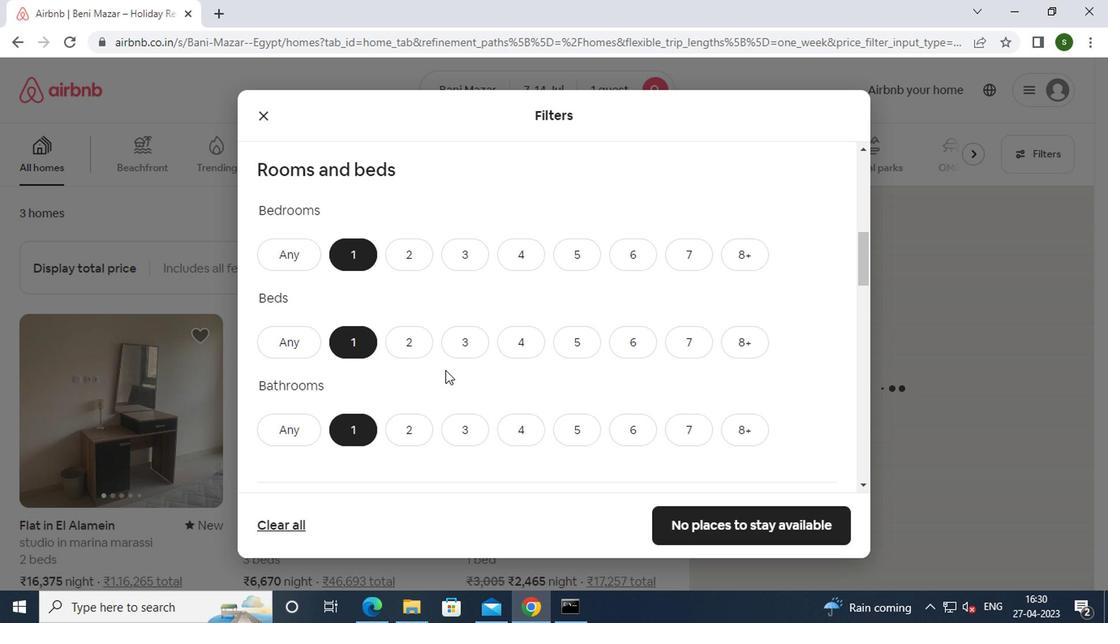 
Action: Mouse scrolled (441, 368) with delta (0, 0)
Screenshot: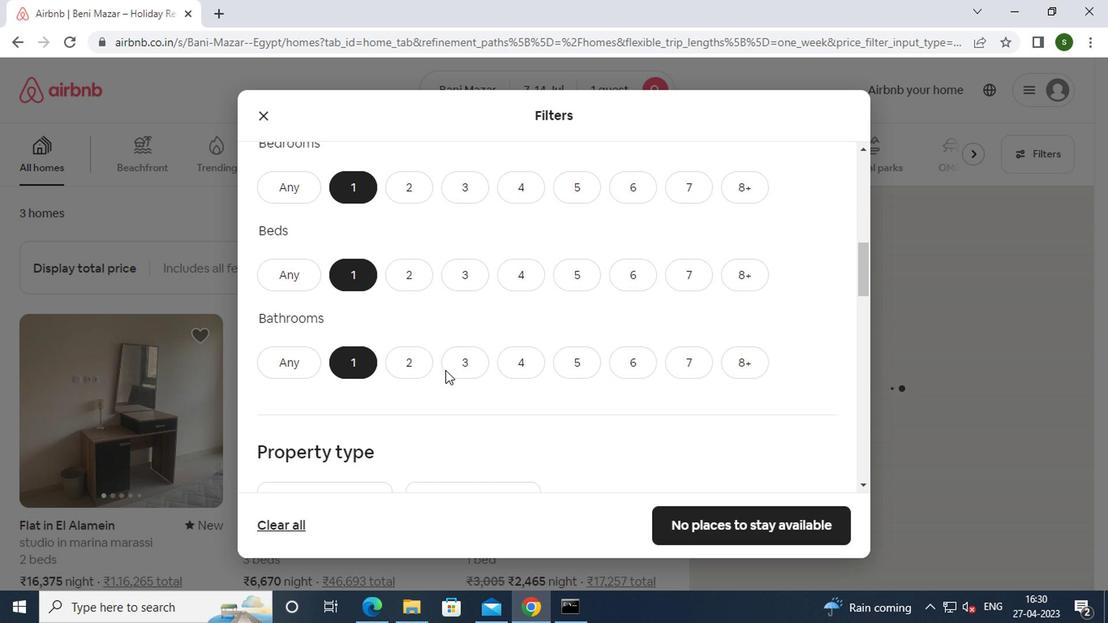 
Action: Mouse moved to (356, 375)
Screenshot: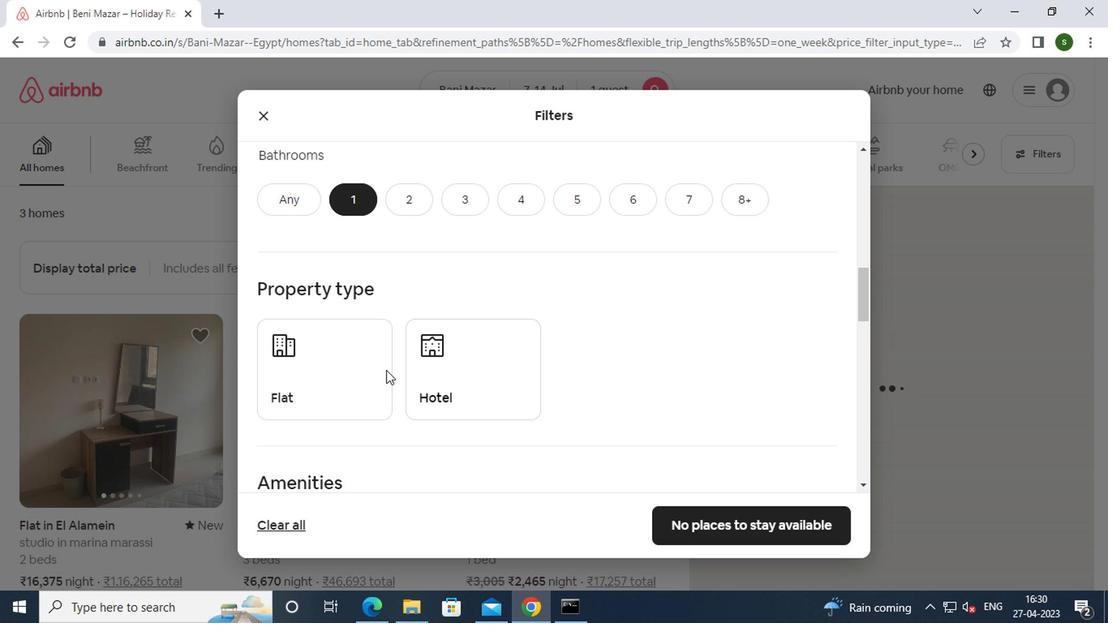 
Action: Mouse pressed left at (356, 375)
Screenshot: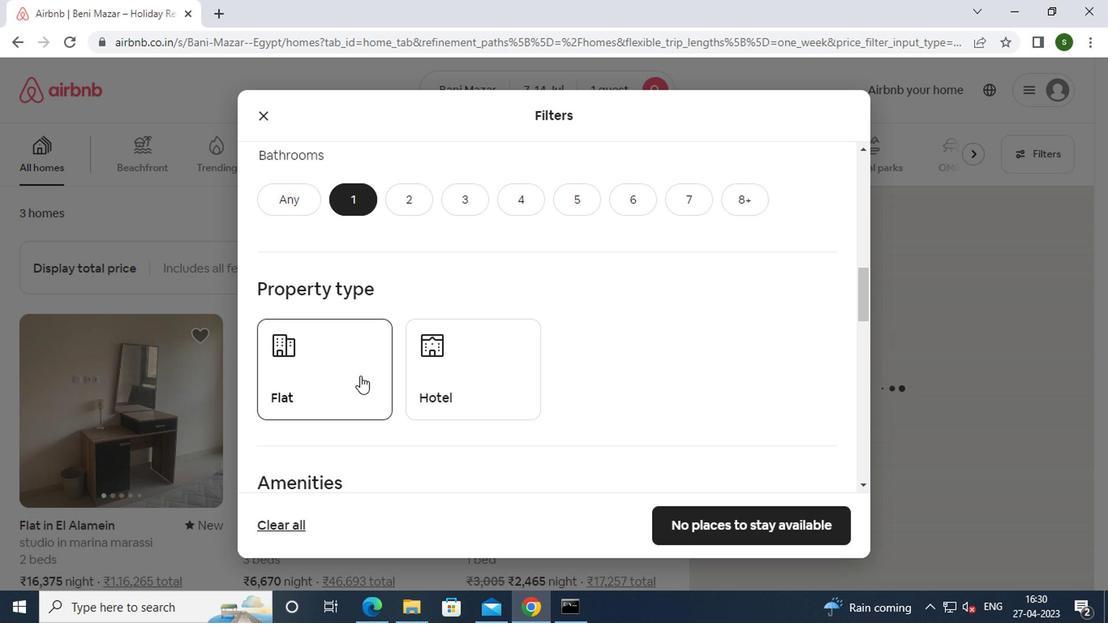
Action: Mouse moved to (471, 367)
Screenshot: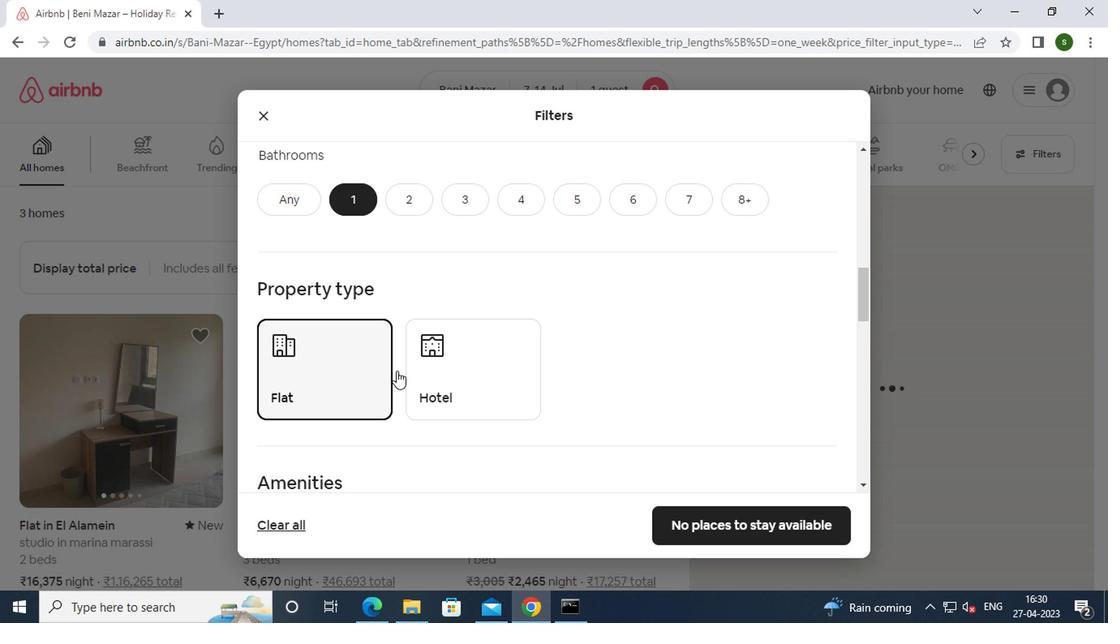 
Action: Mouse pressed left at (471, 367)
Screenshot: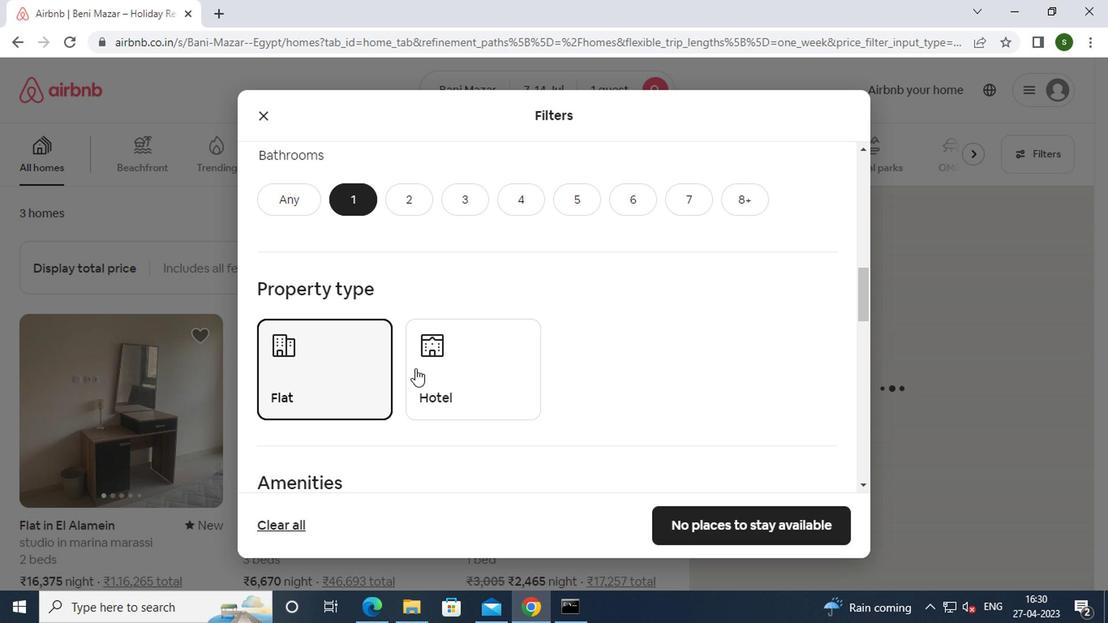 
Action: Mouse moved to (704, 384)
Screenshot: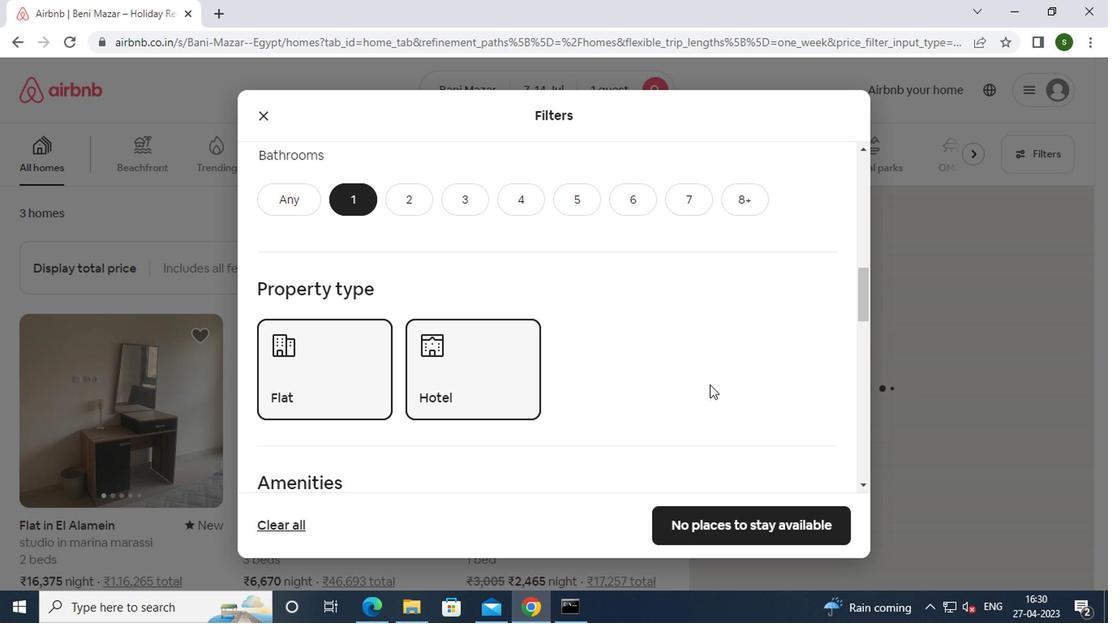 
Action: Mouse scrolled (704, 383) with delta (0, -1)
Screenshot: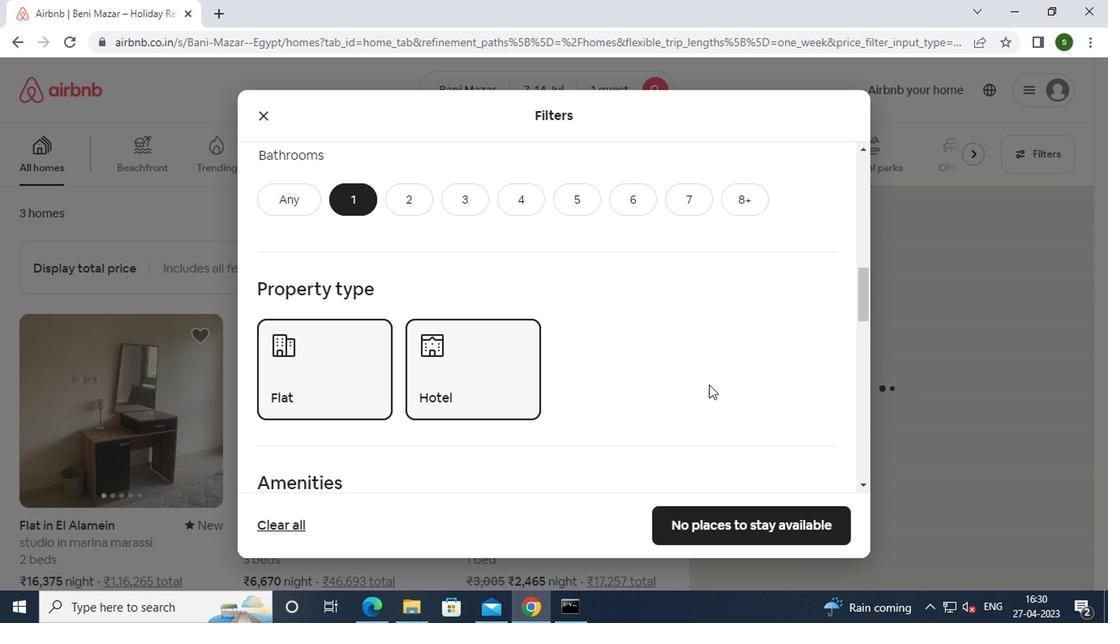 
Action: Mouse scrolled (704, 383) with delta (0, -1)
Screenshot: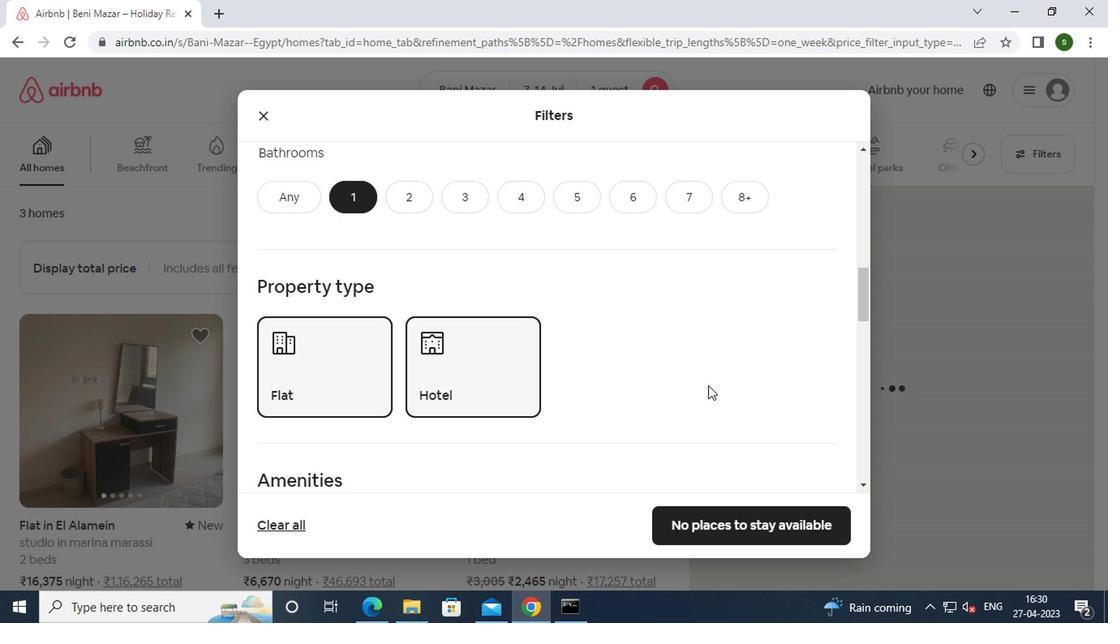 
Action: Mouse scrolled (704, 383) with delta (0, -1)
Screenshot: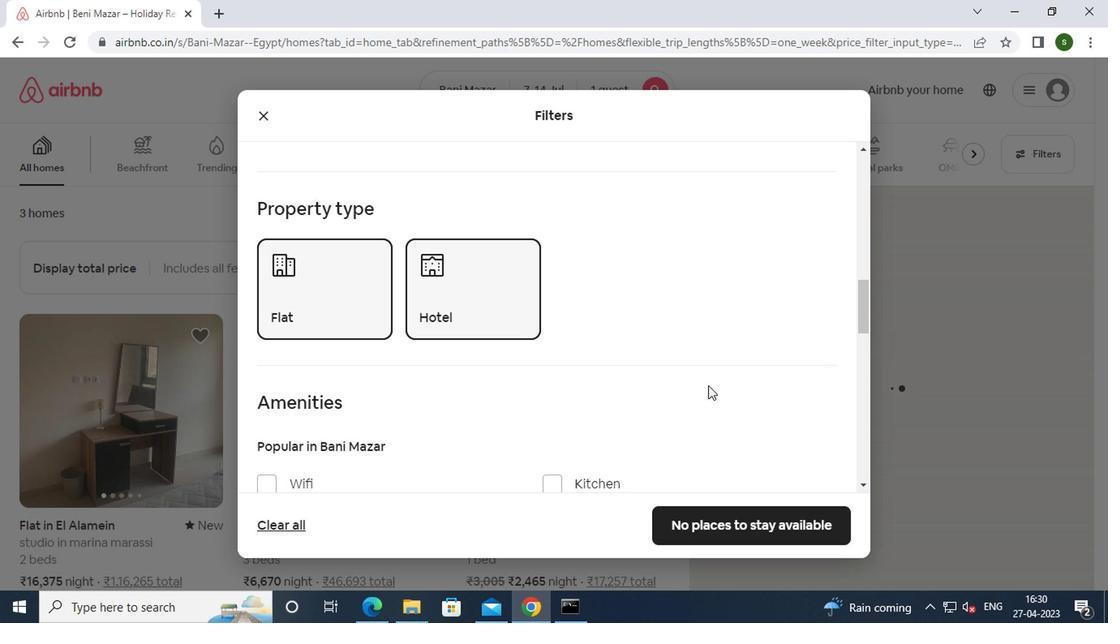 
Action: Mouse moved to (345, 359)
Screenshot: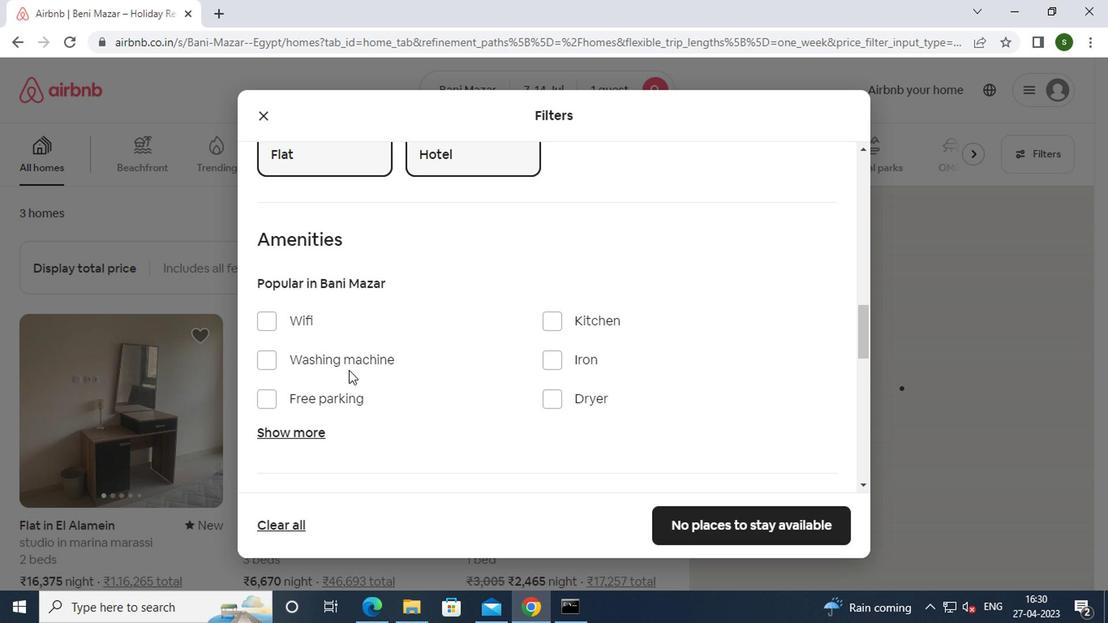
Action: Mouse pressed left at (345, 359)
Screenshot: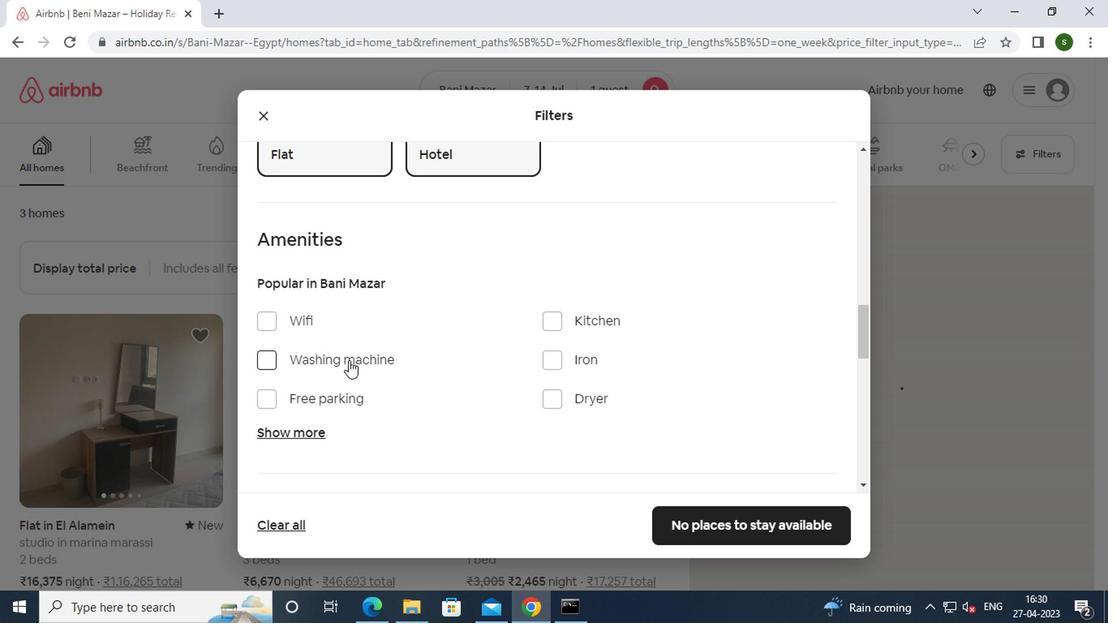 
Action: Mouse moved to (654, 356)
Screenshot: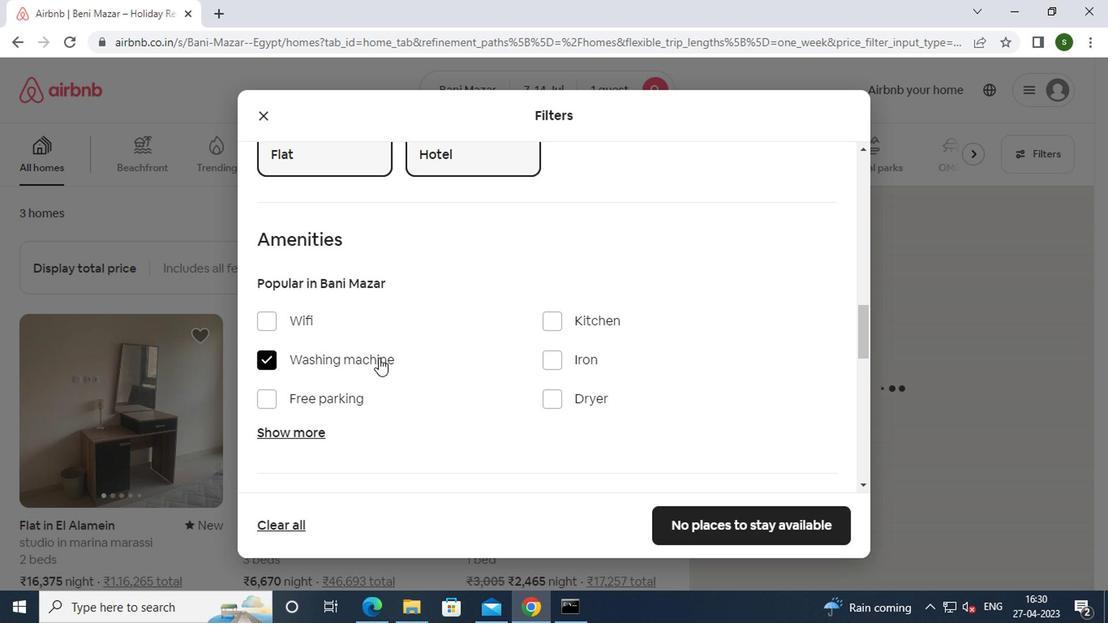 
Action: Mouse scrolled (654, 356) with delta (0, 0)
Screenshot: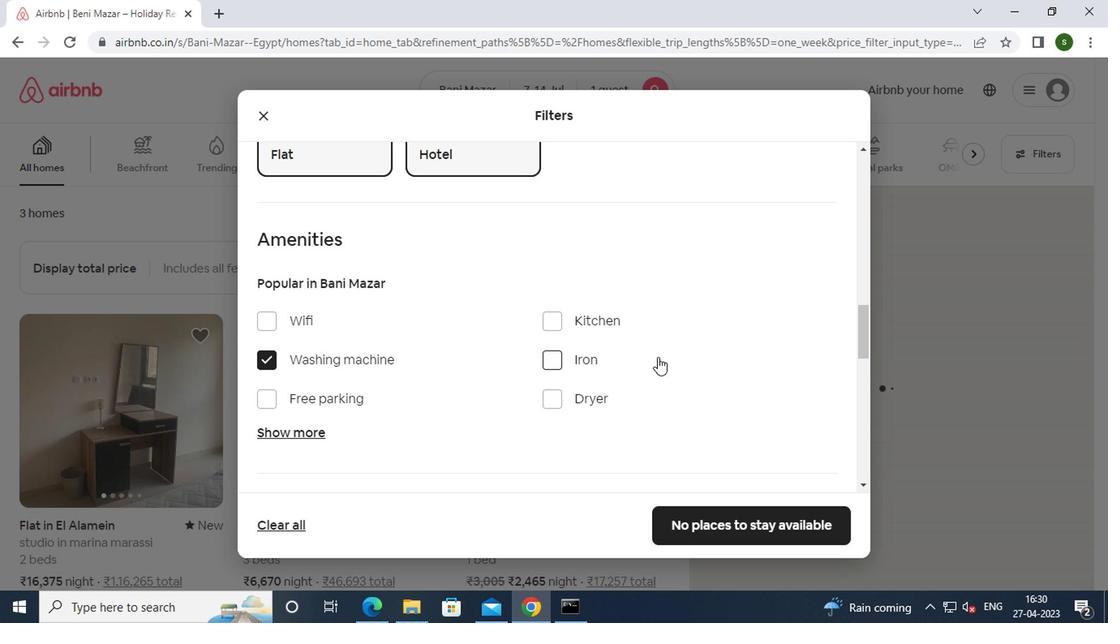 
Action: Mouse scrolled (654, 356) with delta (0, 0)
Screenshot: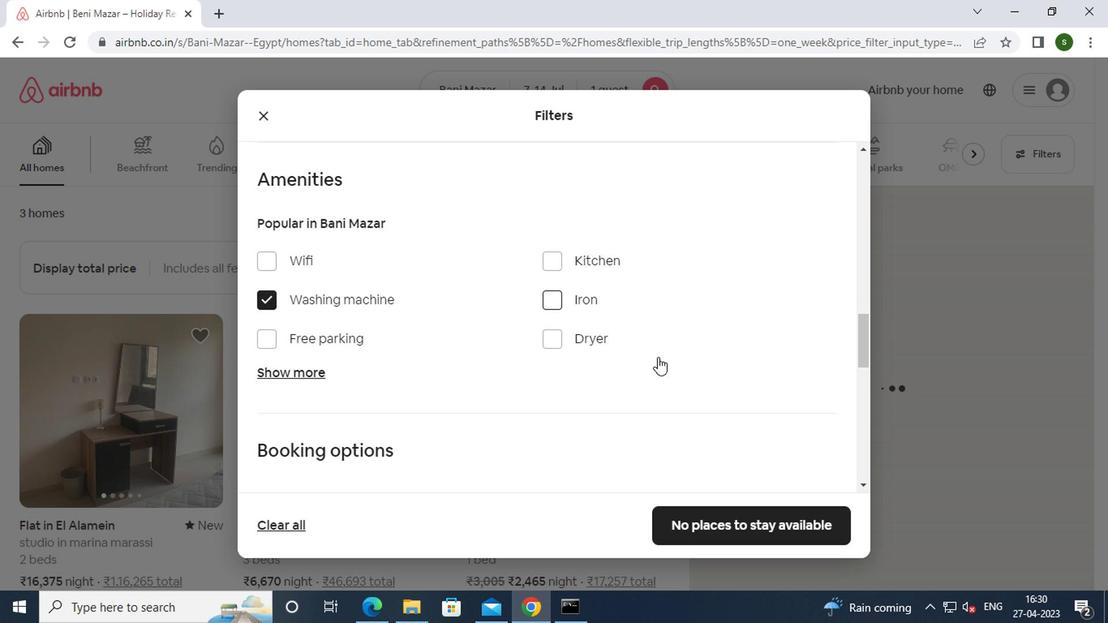 
Action: Mouse scrolled (654, 356) with delta (0, 0)
Screenshot: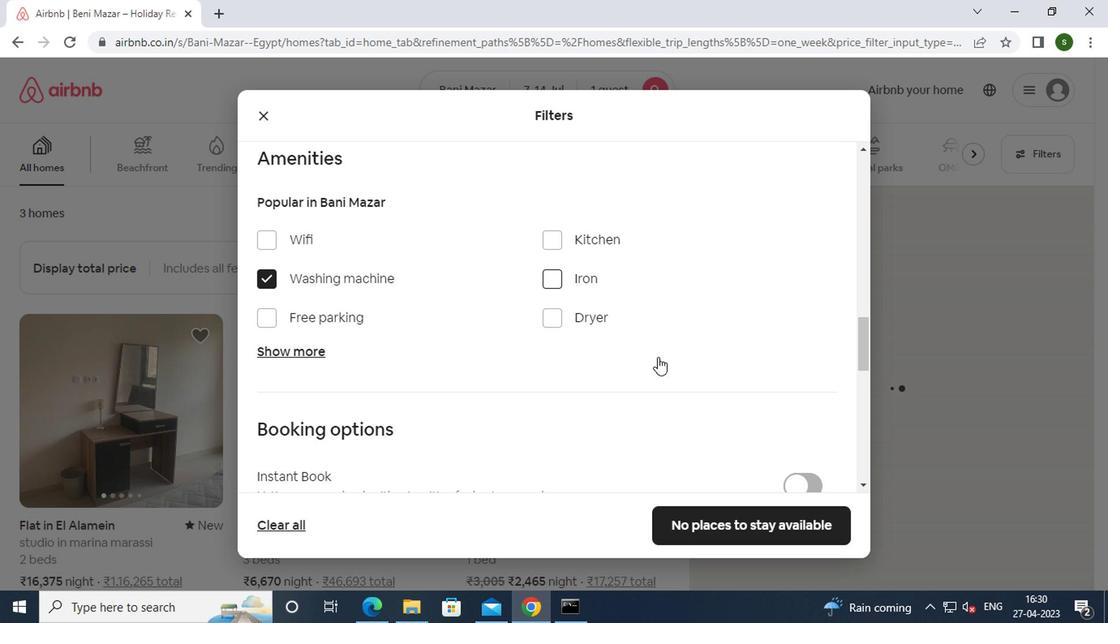 
Action: Mouse scrolled (654, 356) with delta (0, 0)
Screenshot: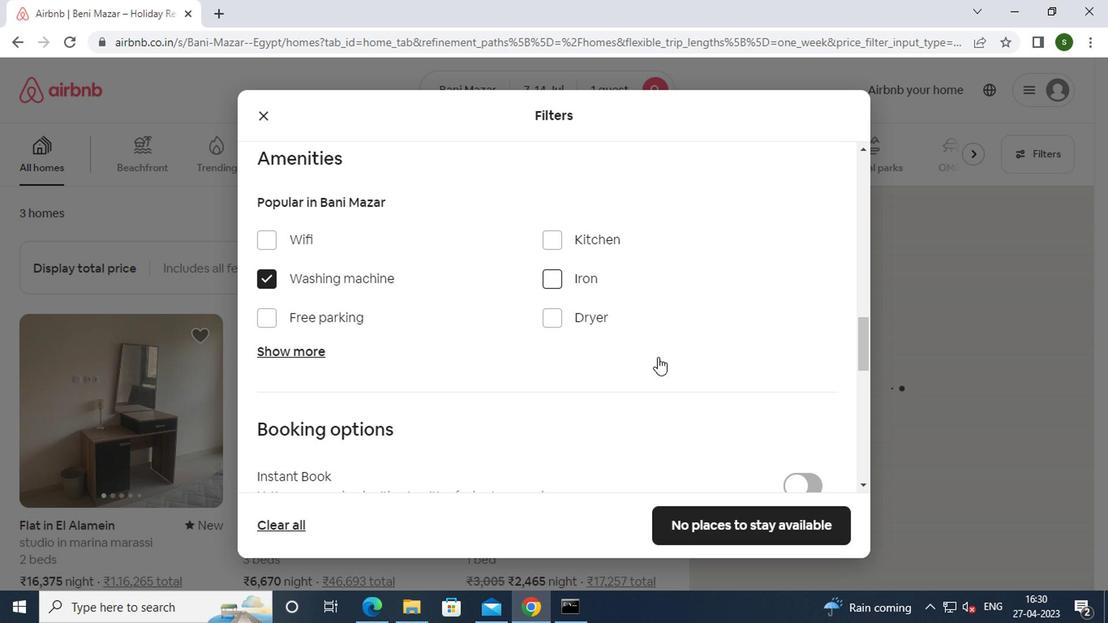
Action: Mouse moved to (788, 291)
Screenshot: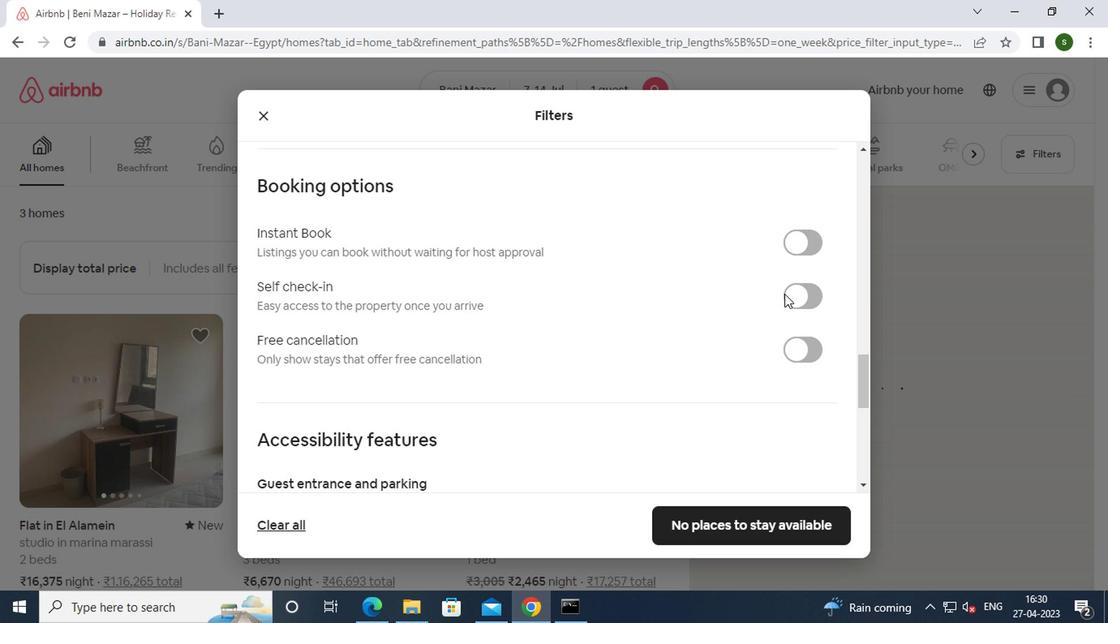 
Action: Mouse pressed left at (788, 291)
Screenshot: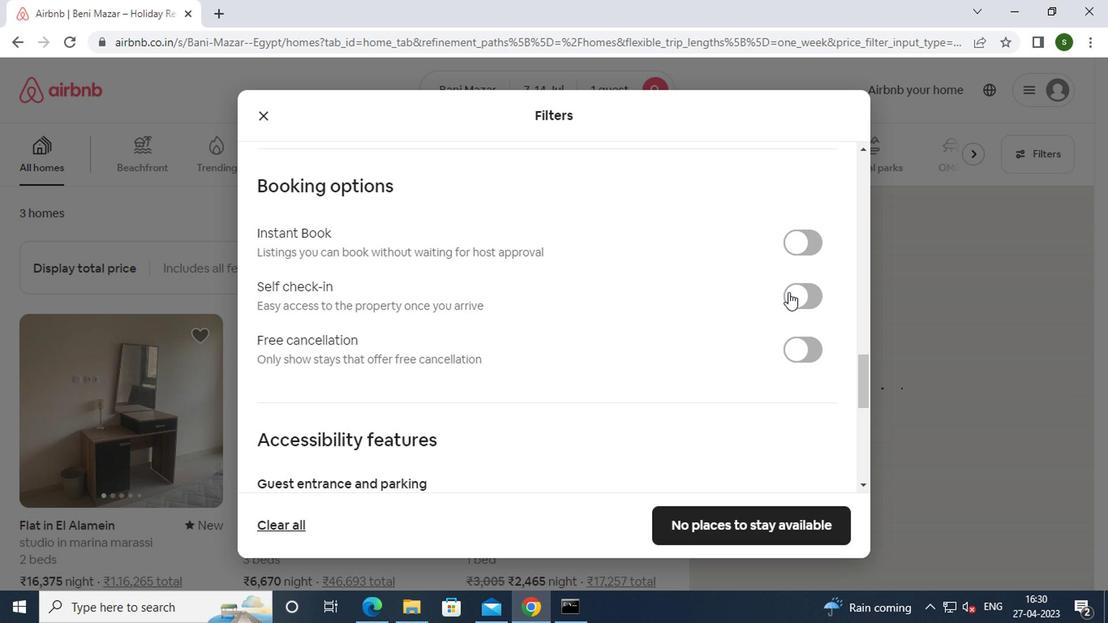 
Action: Mouse moved to (617, 348)
Screenshot: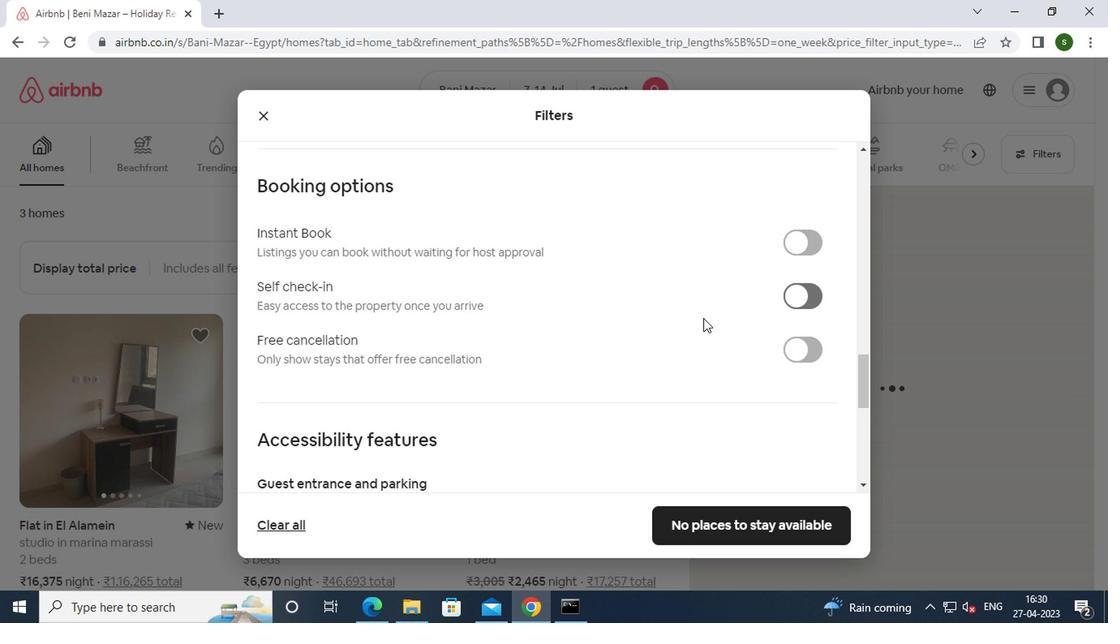 
Action: Mouse scrolled (617, 346) with delta (0, -1)
Screenshot: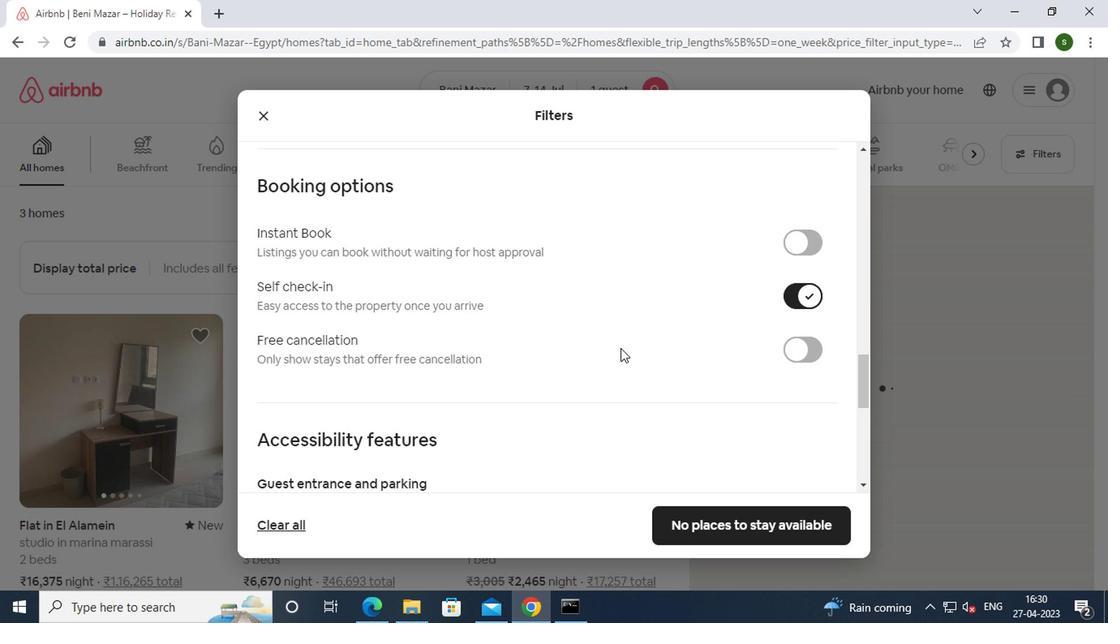 
Action: Mouse scrolled (617, 346) with delta (0, -1)
Screenshot: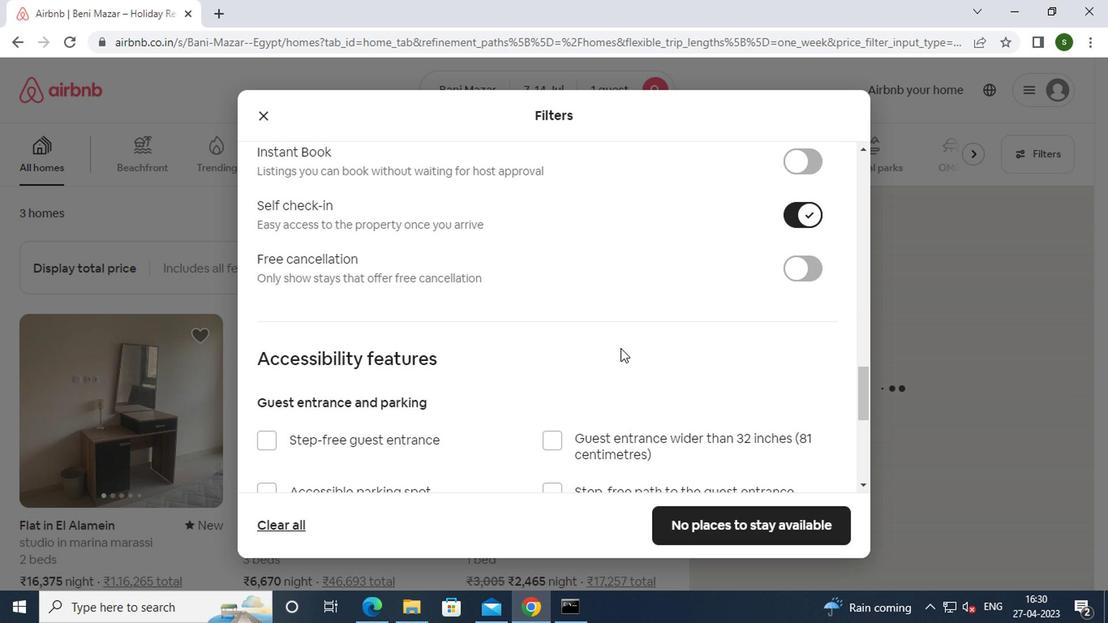 
Action: Mouse scrolled (617, 346) with delta (0, -1)
Screenshot: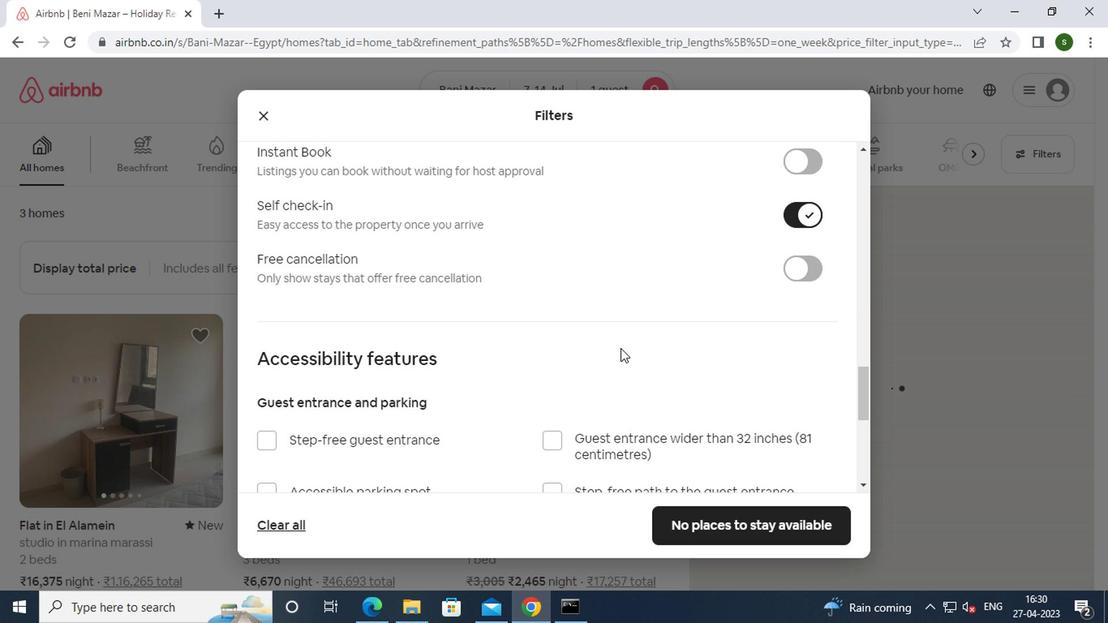 
Action: Mouse scrolled (617, 346) with delta (0, -1)
Screenshot: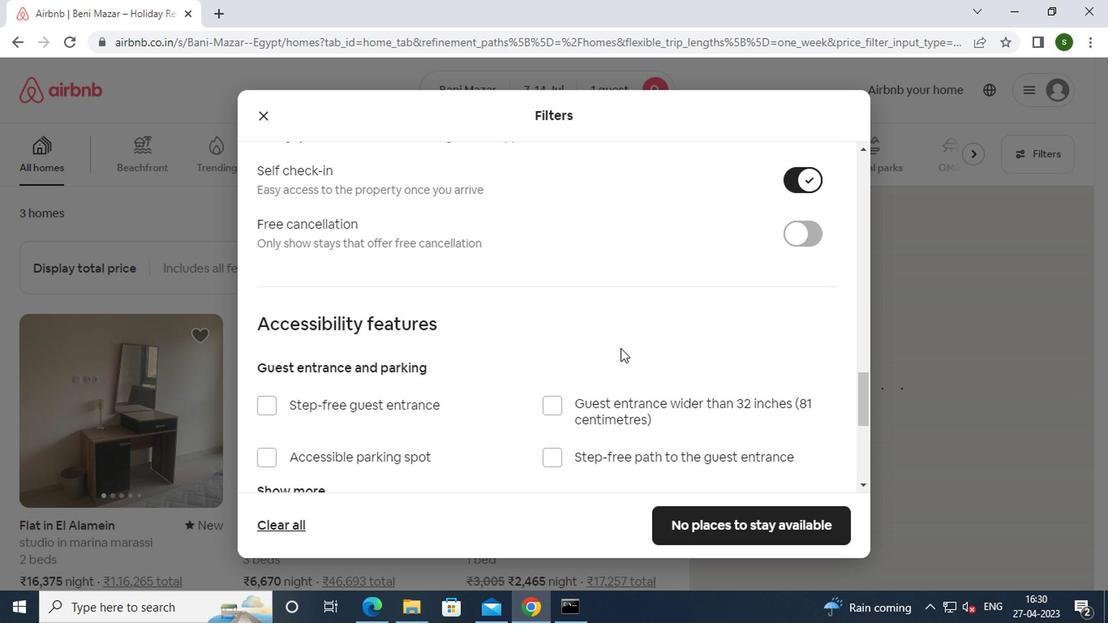 
Action: Mouse scrolled (617, 346) with delta (0, -1)
Screenshot: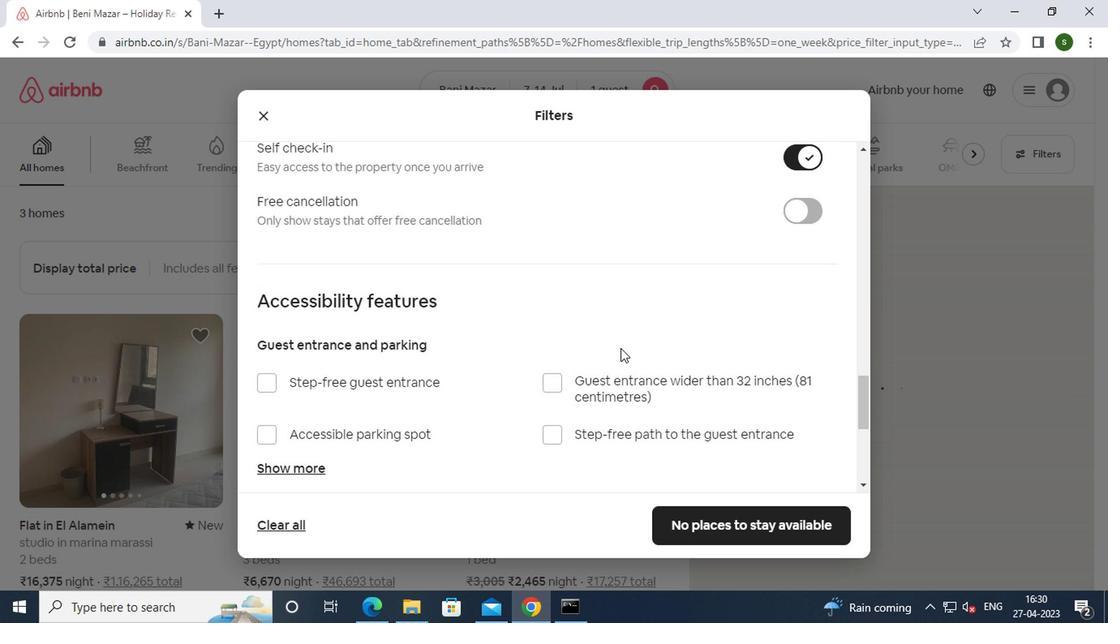 
Action: Mouse scrolled (617, 346) with delta (0, -1)
Screenshot: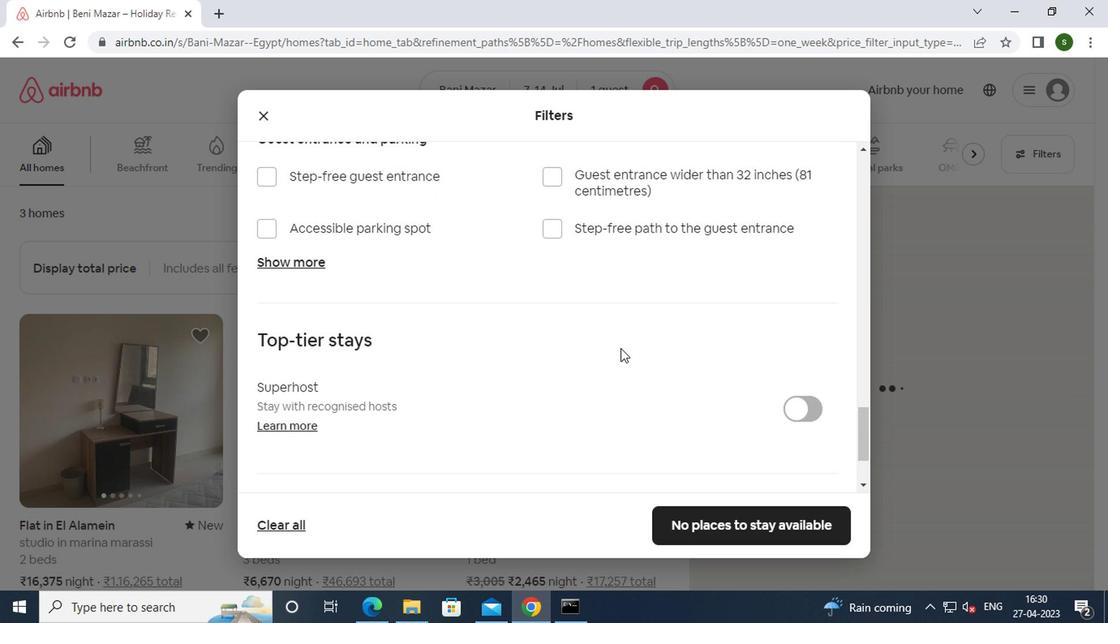
Action: Mouse scrolled (617, 346) with delta (0, -1)
Screenshot: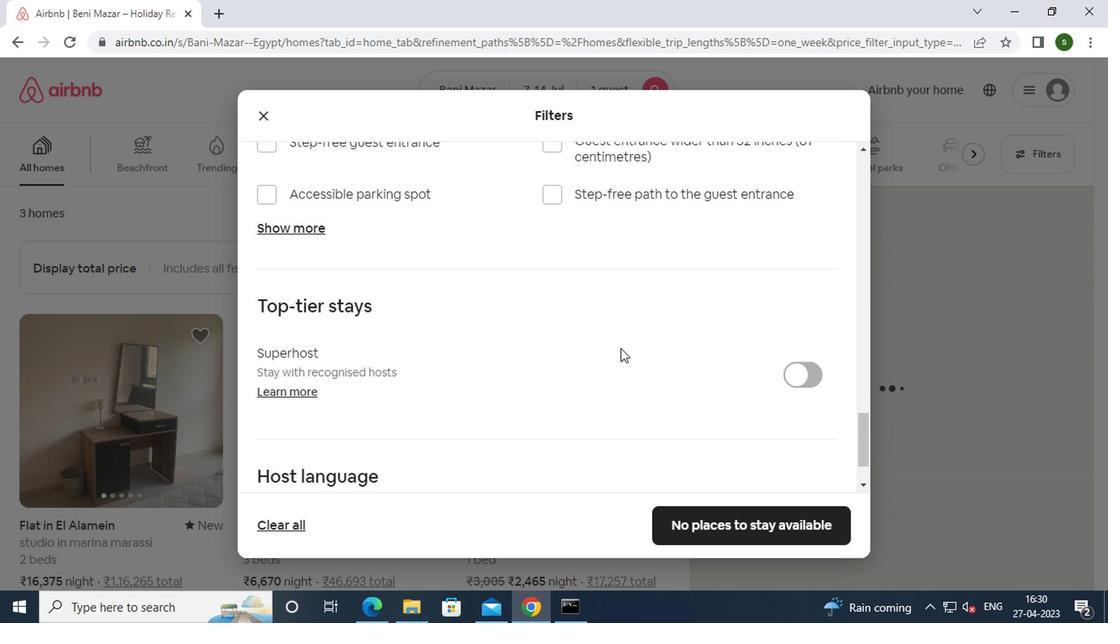 
Action: Mouse scrolled (617, 346) with delta (0, -1)
Screenshot: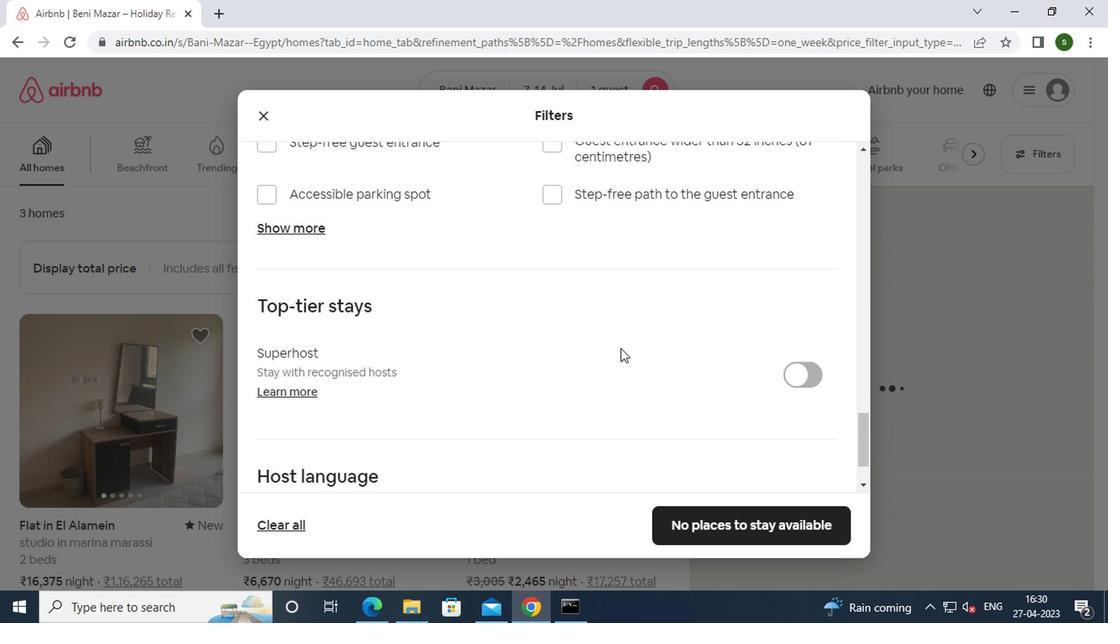 
Action: Mouse scrolled (617, 346) with delta (0, -1)
Screenshot: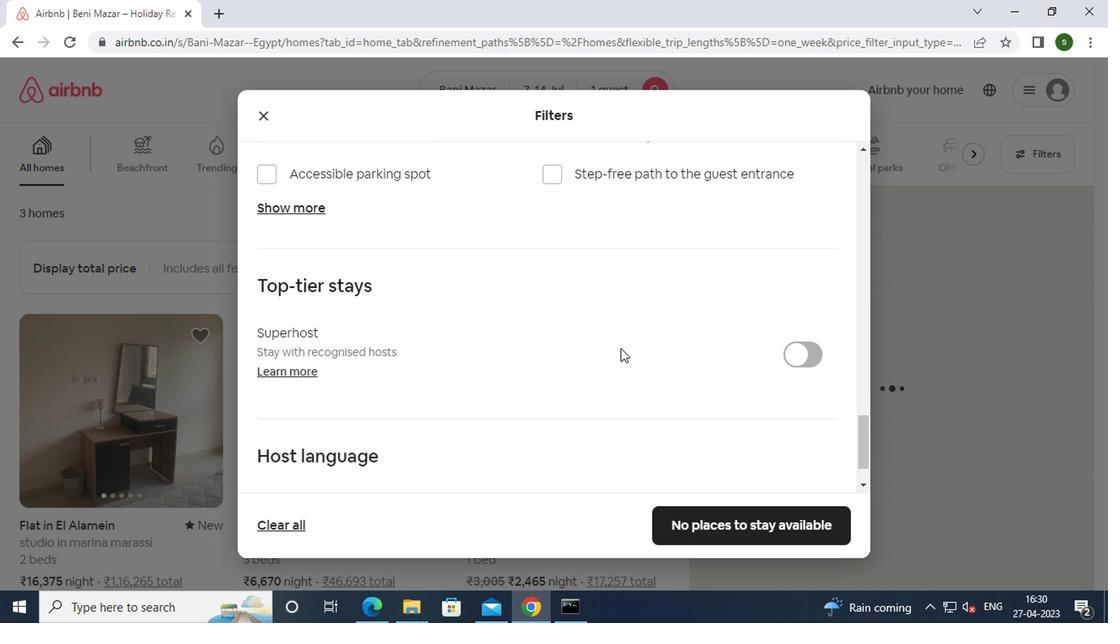 
Action: Mouse scrolled (617, 346) with delta (0, -1)
Screenshot: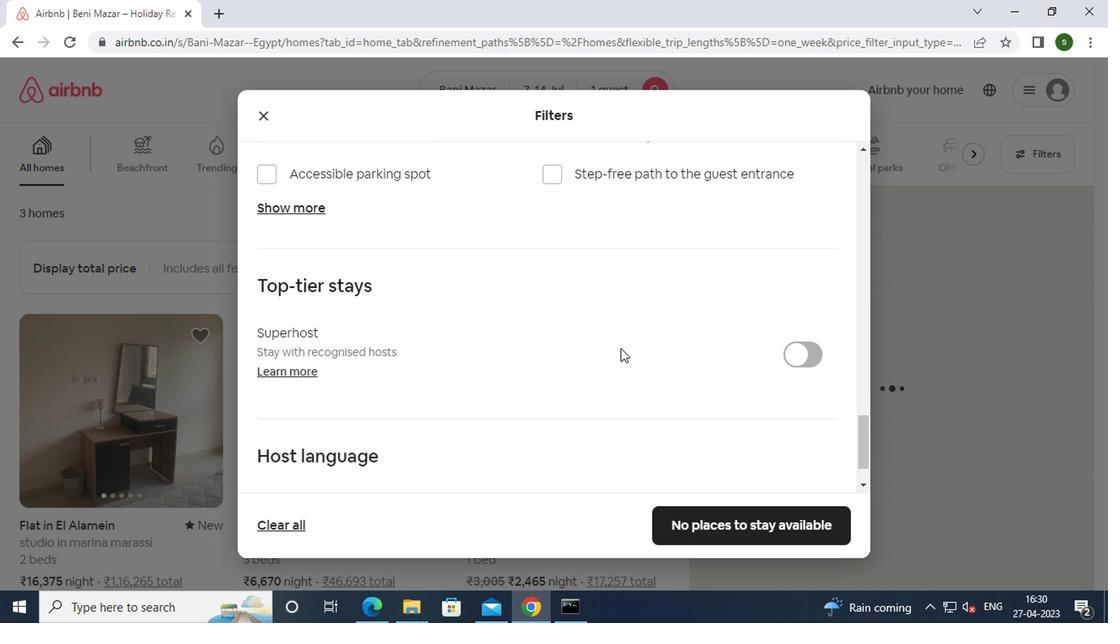 
Action: Mouse moved to (288, 444)
Screenshot: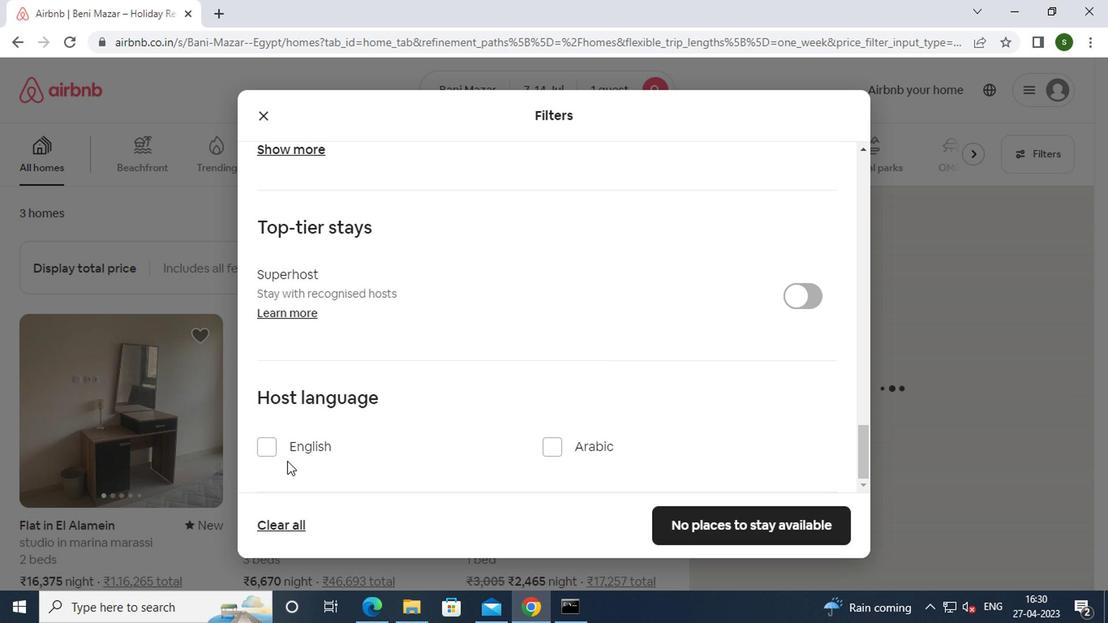 
Action: Mouse pressed left at (288, 444)
Screenshot: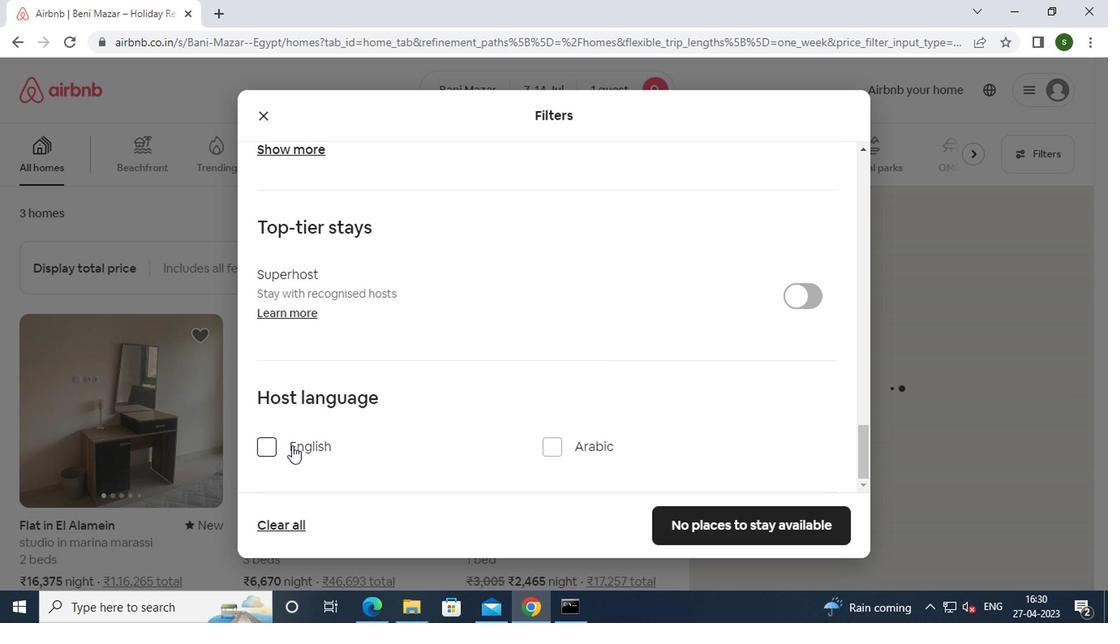 
Action: Mouse moved to (712, 528)
Screenshot: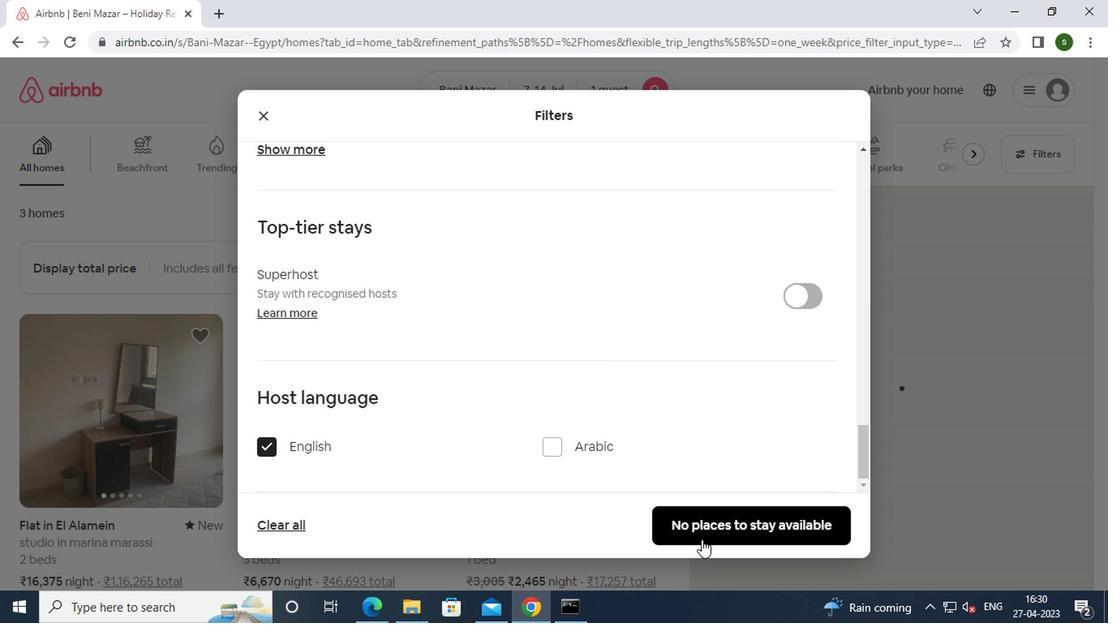 
Action: Mouse pressed left at (712, 528)
Screenshot: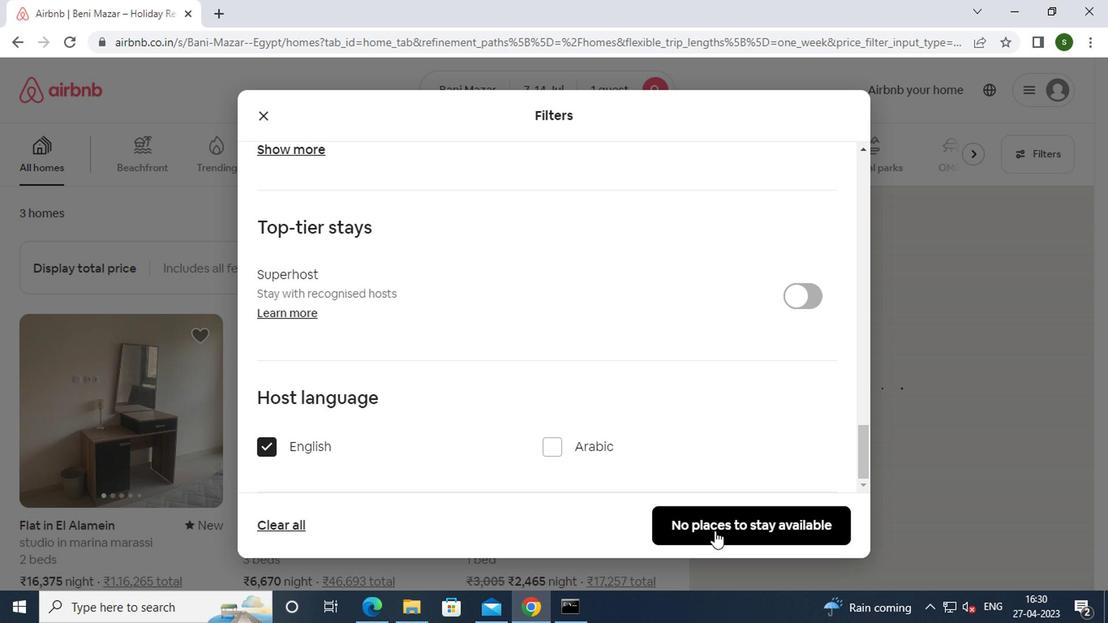 
